 Task: Look for space in Montalvo, Ecuador from 5th September, 2023 to 12th September, 2023 for 2 adults in price range Rs.10000 to Rs.15000.  With 1  bedroom having 1 bed and 1 bathroom. Property type can be house, flat, guest house, hotel. Booking option can be shelf check-in. Required host language is English.
Action: Mouse moved to (484, 96)
Screenshot: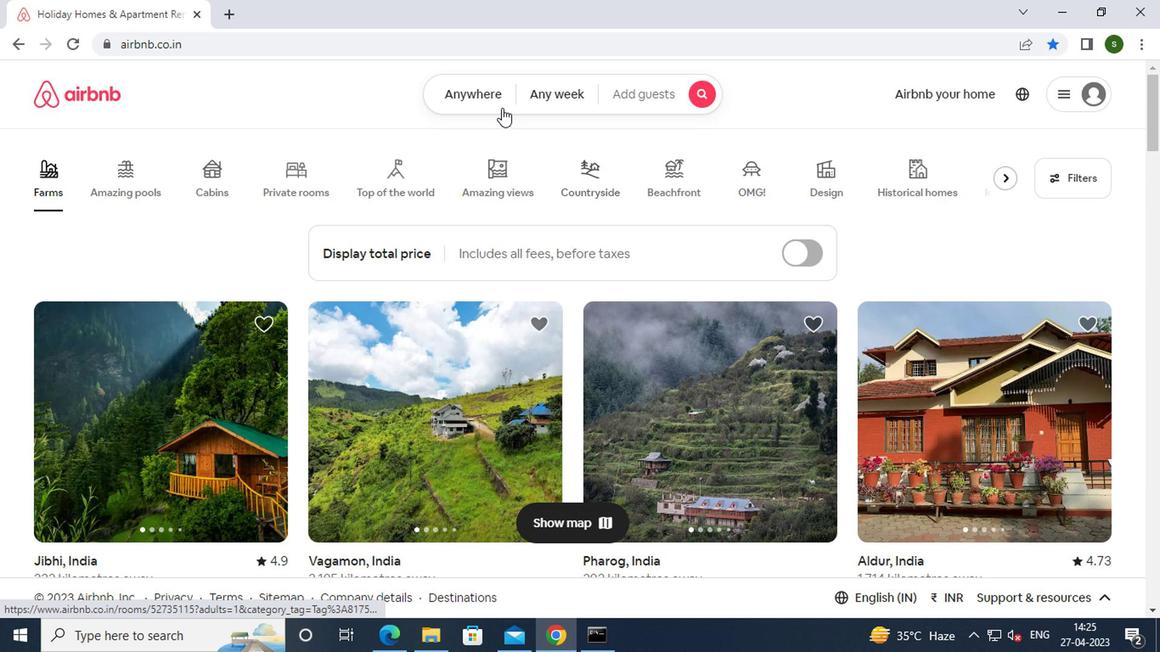 
Action: Mouse pressed left at (484, 96)
Screenshot: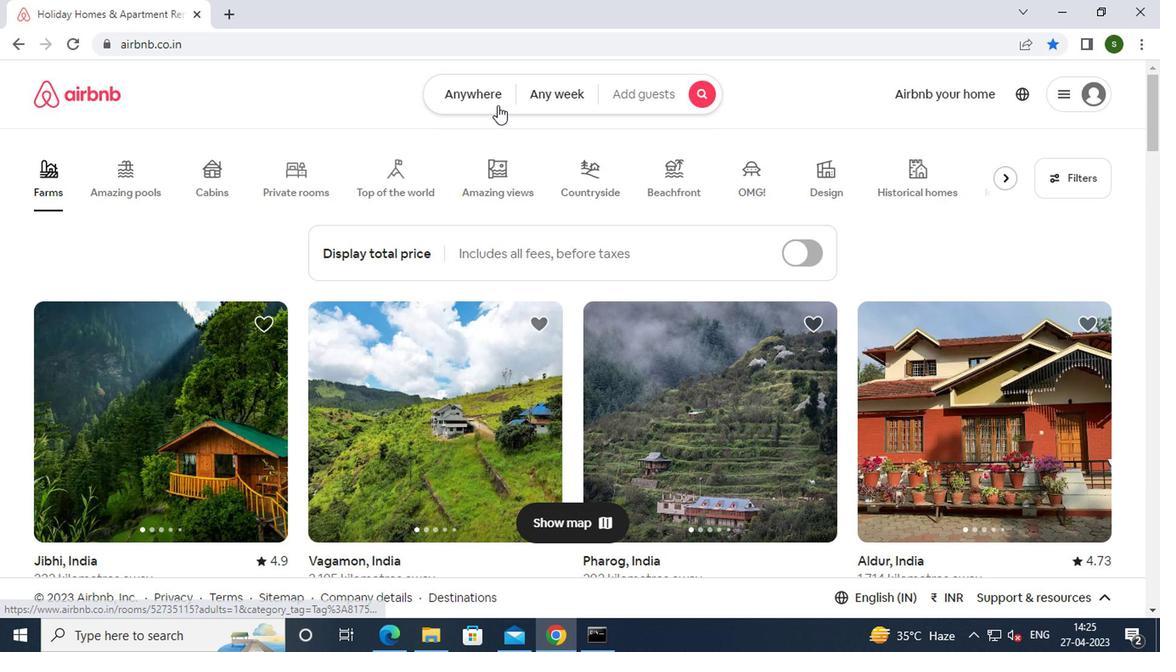 
Action: Mouse moved to (356, 152)
Screenshot: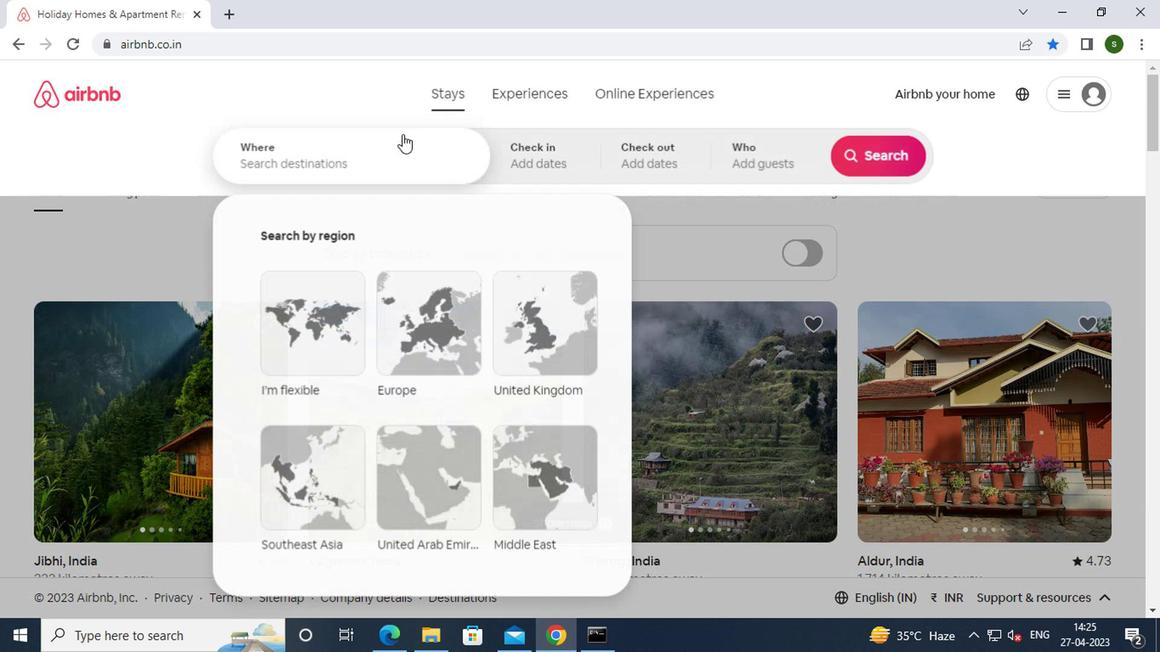 
Action: Mouse pressed left at (356, 152)
Screenshot: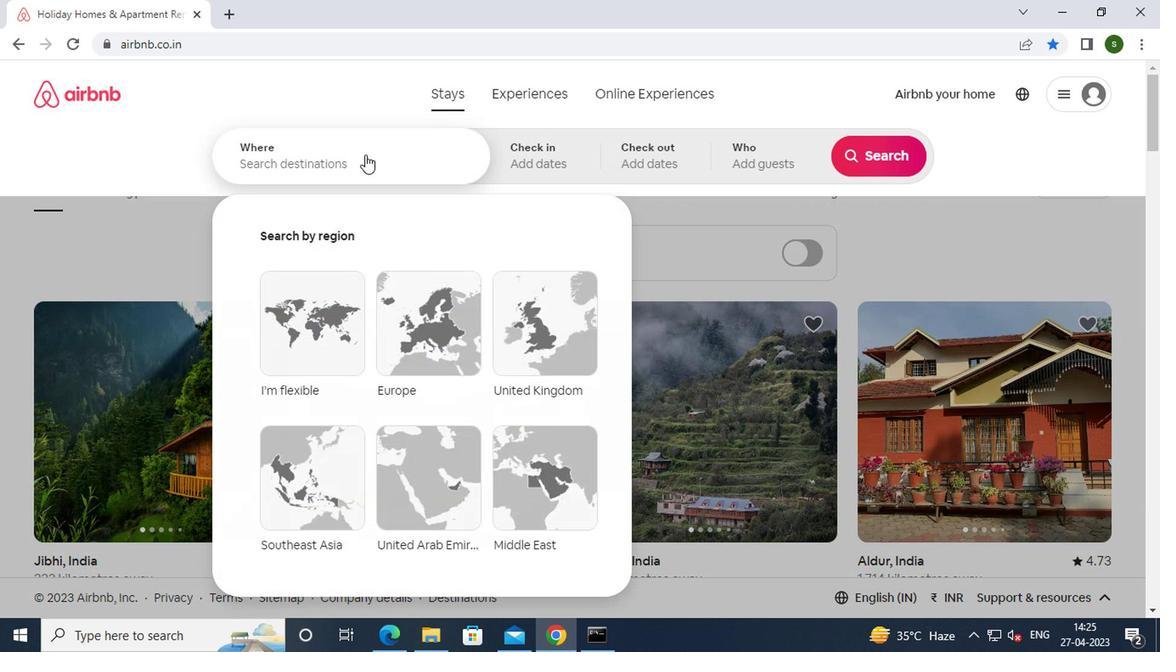 
Action: Key pressed m<Key.caps_lock>ontalvo
Screenshot: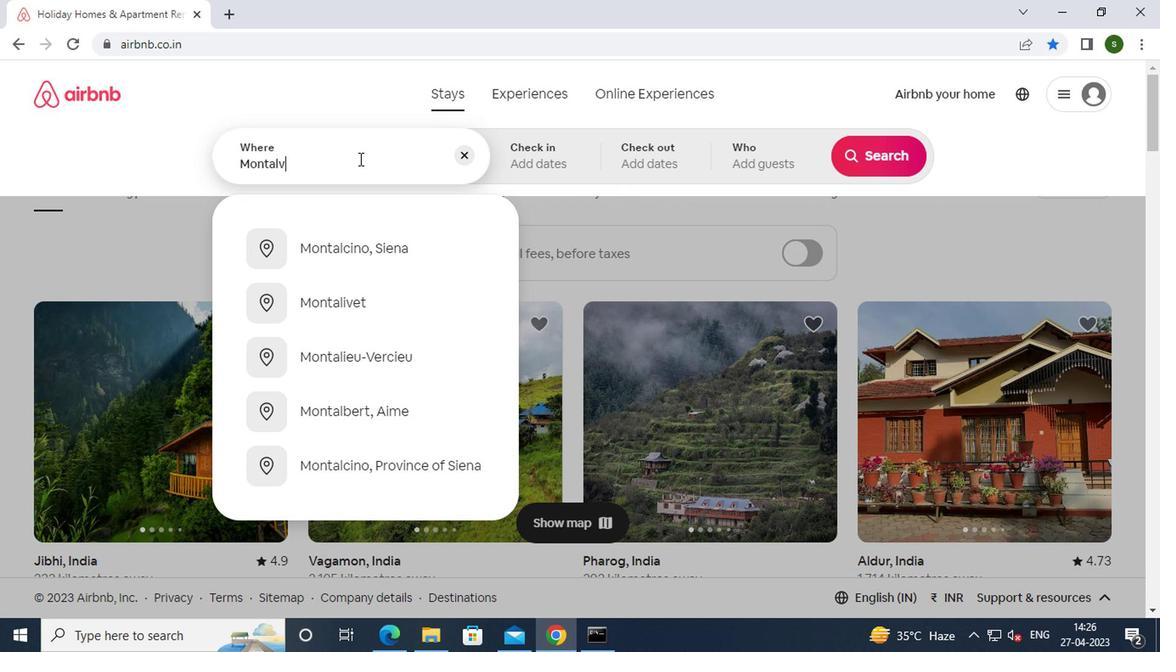 
Action: Mouse moved to (337, 284)
Screenshot: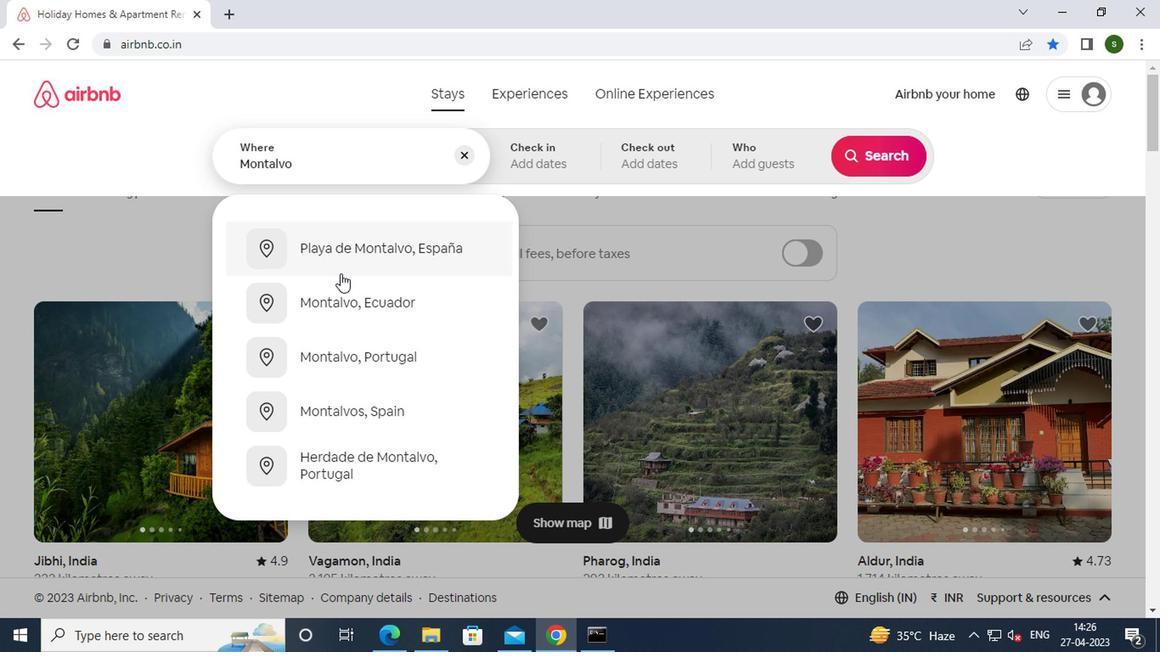 
Action: Mouse pressed left at (337, 284)
Screenshot: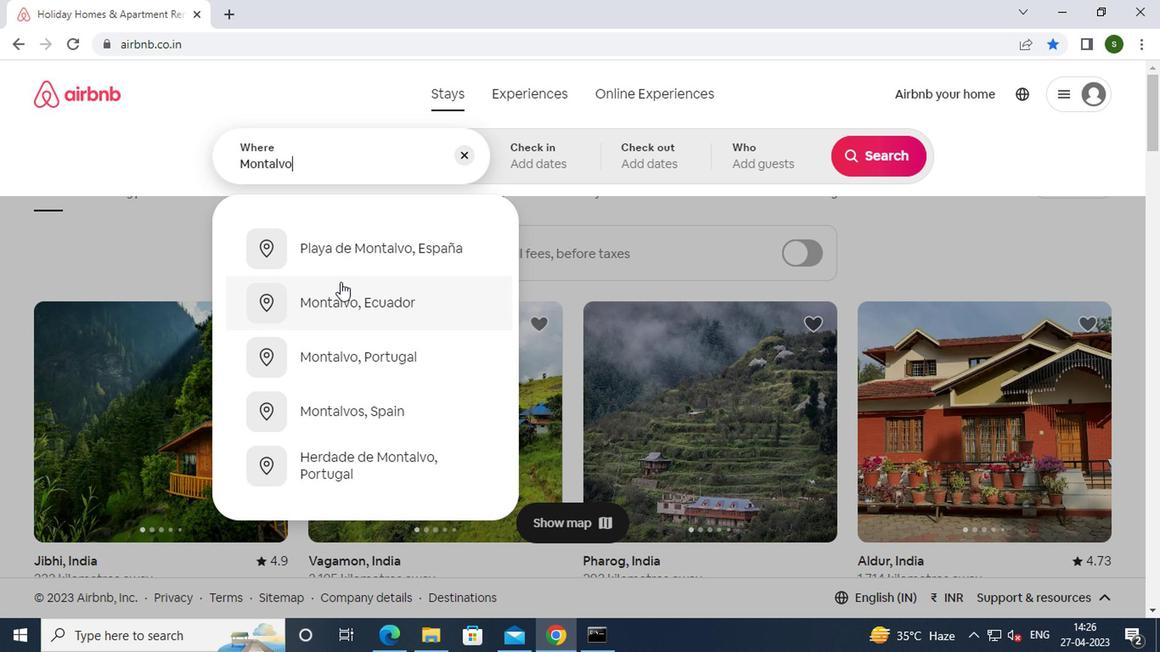 
Action: Mouse moved to (860, 291)
Screenshot: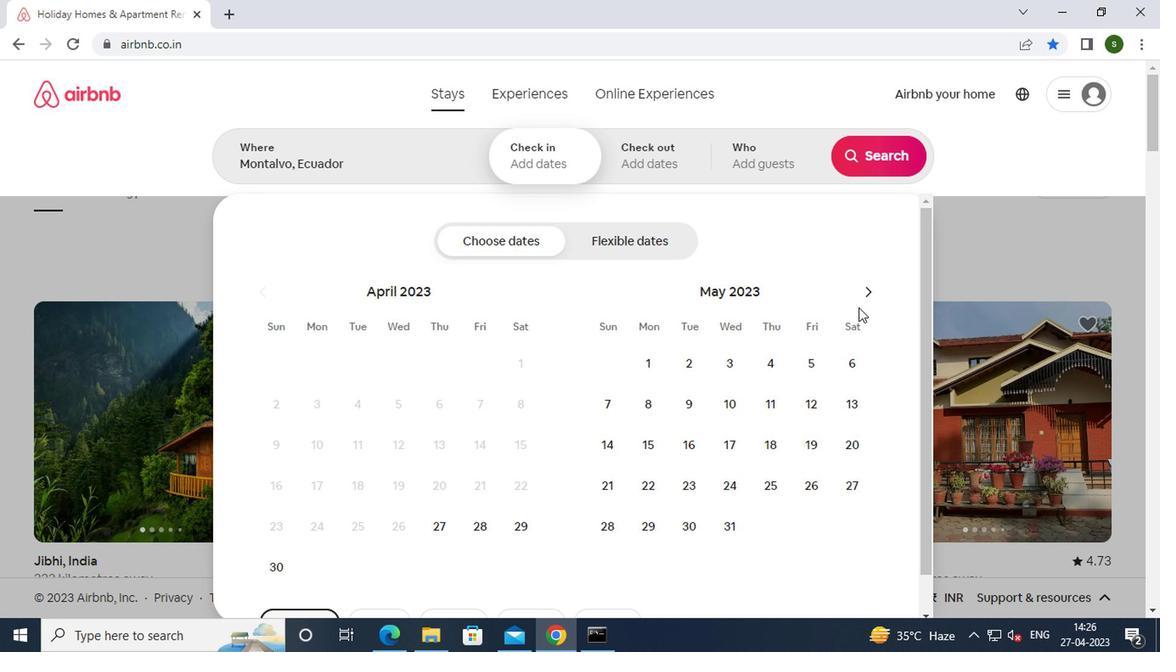 
Action: Mouse pressed left at (860, 291)
Screenshot: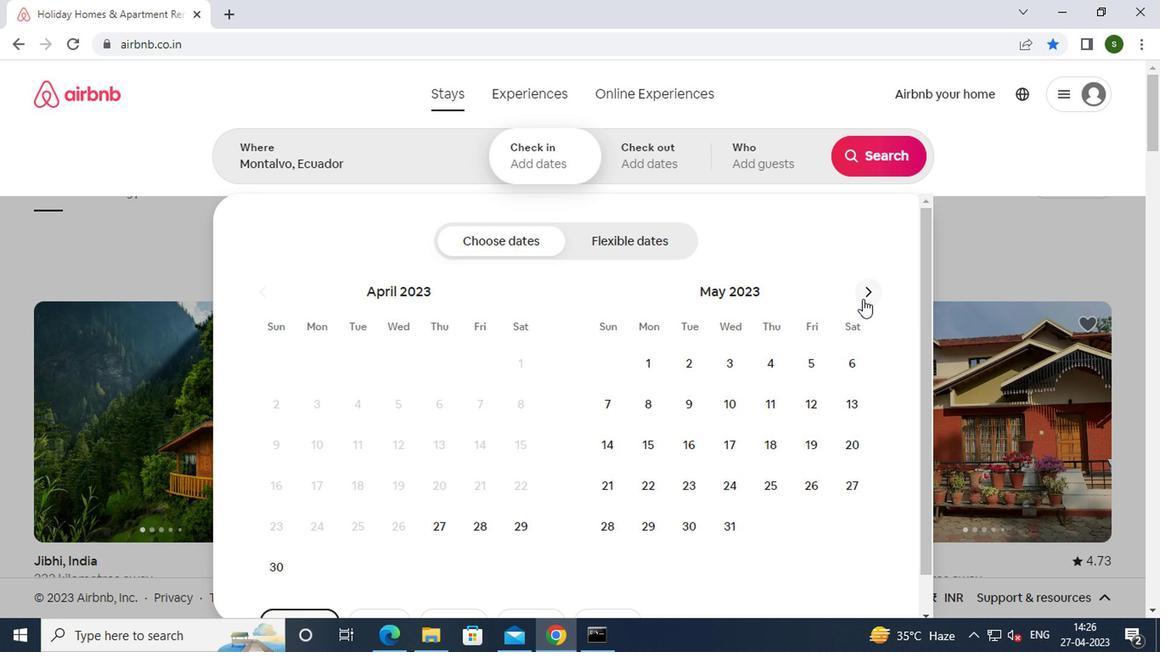 
Action: Mouse pressed left at (860, 291)
Screenshot: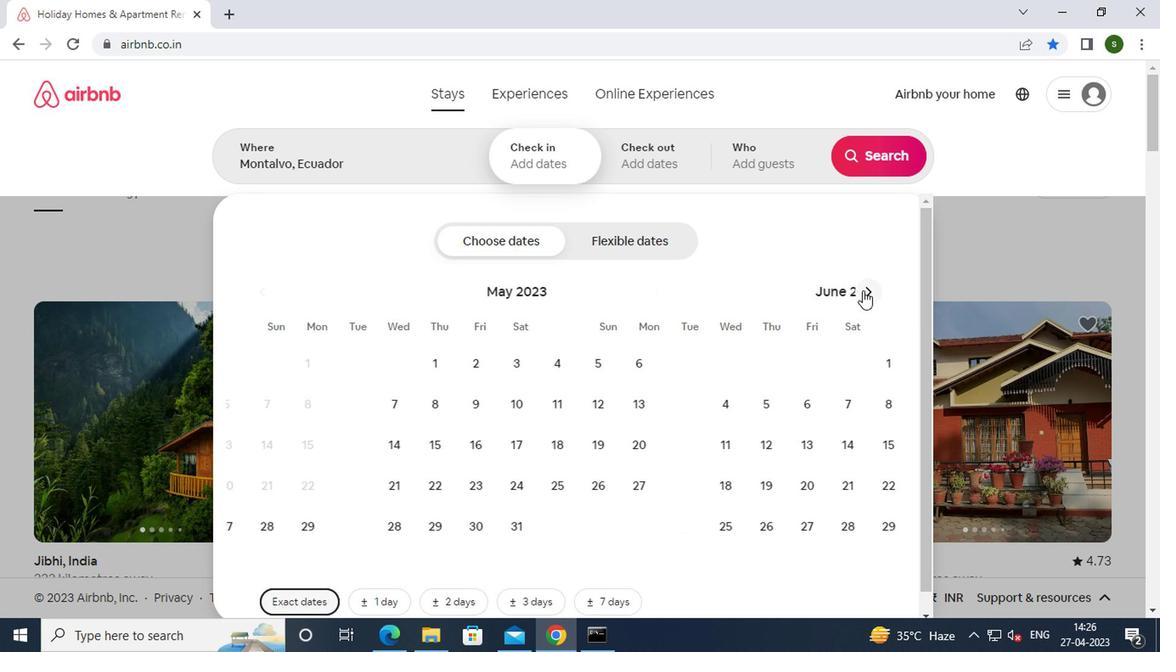 
Action: Mouse pressed left at (860, 291)
Screenshot: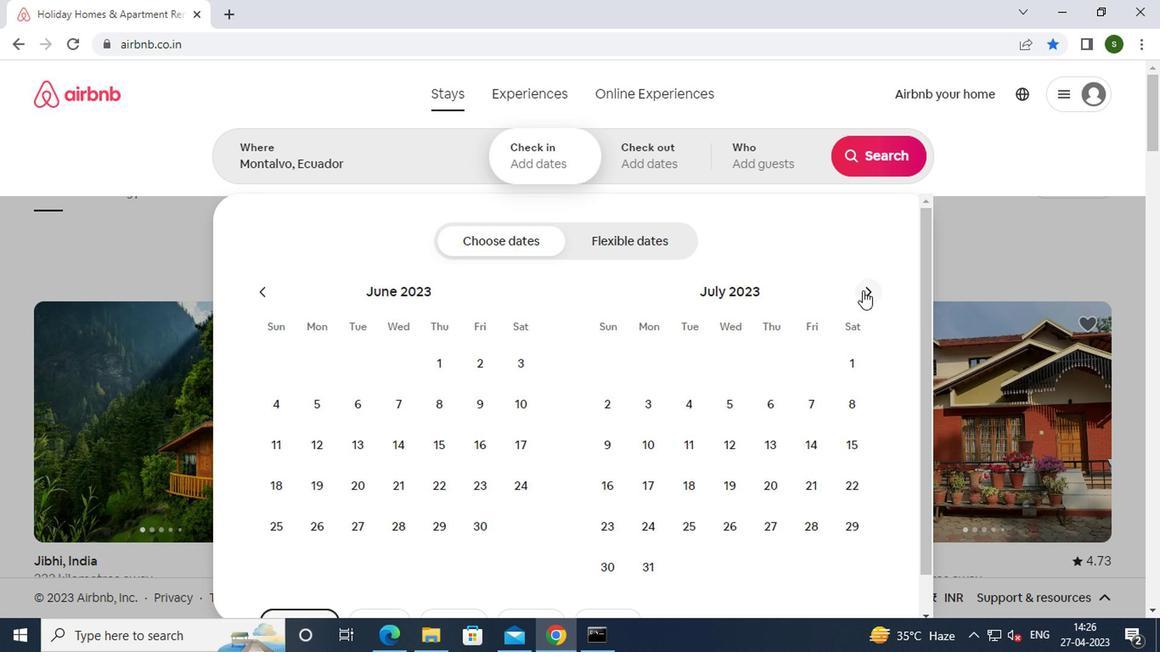 
Action: Mouse pressed left at (860, 291)
Screenshot: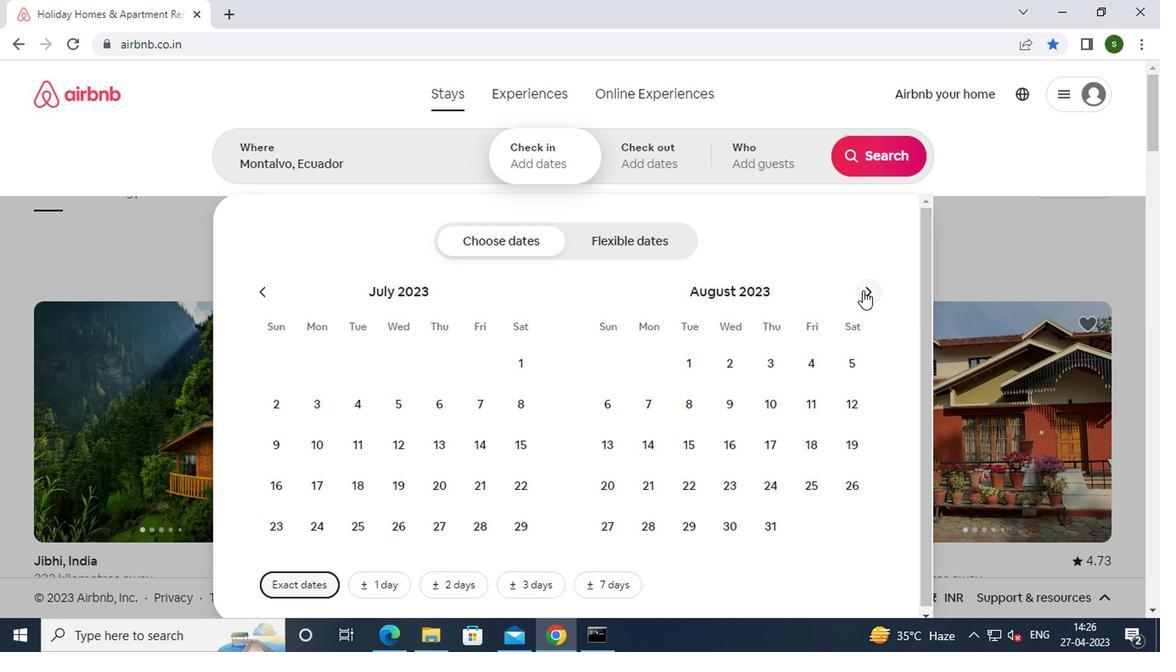 
Action: Mouse moved to (687, 406)
Screenshot: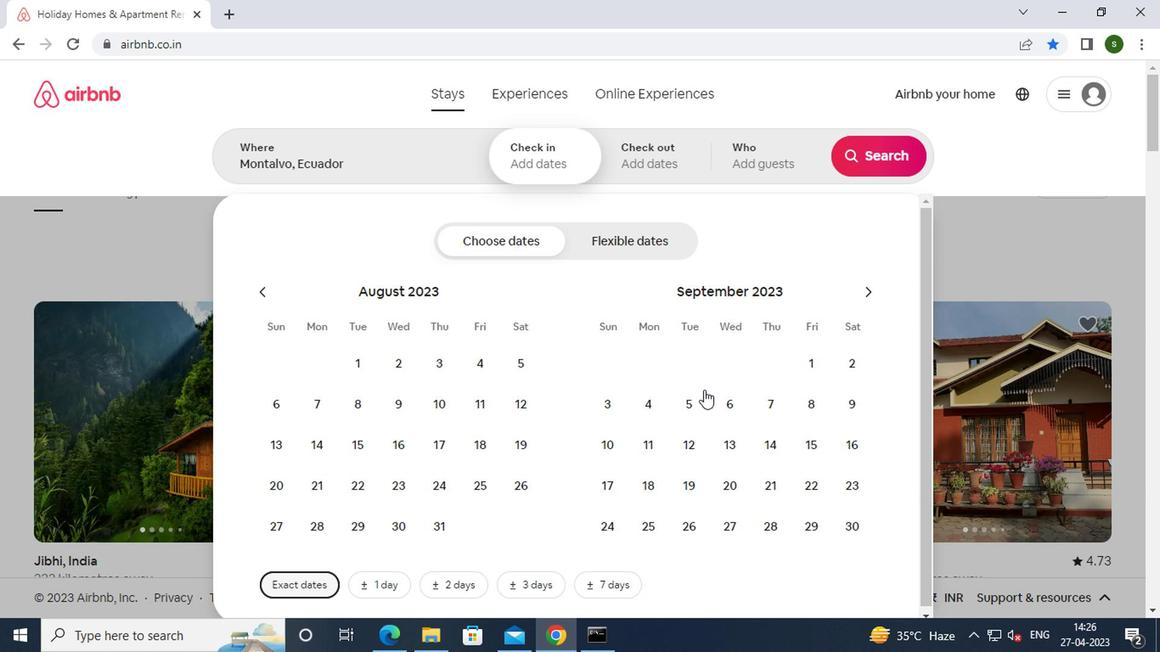 
Action: Mouse pressed left at (687, 406)
Screenshot: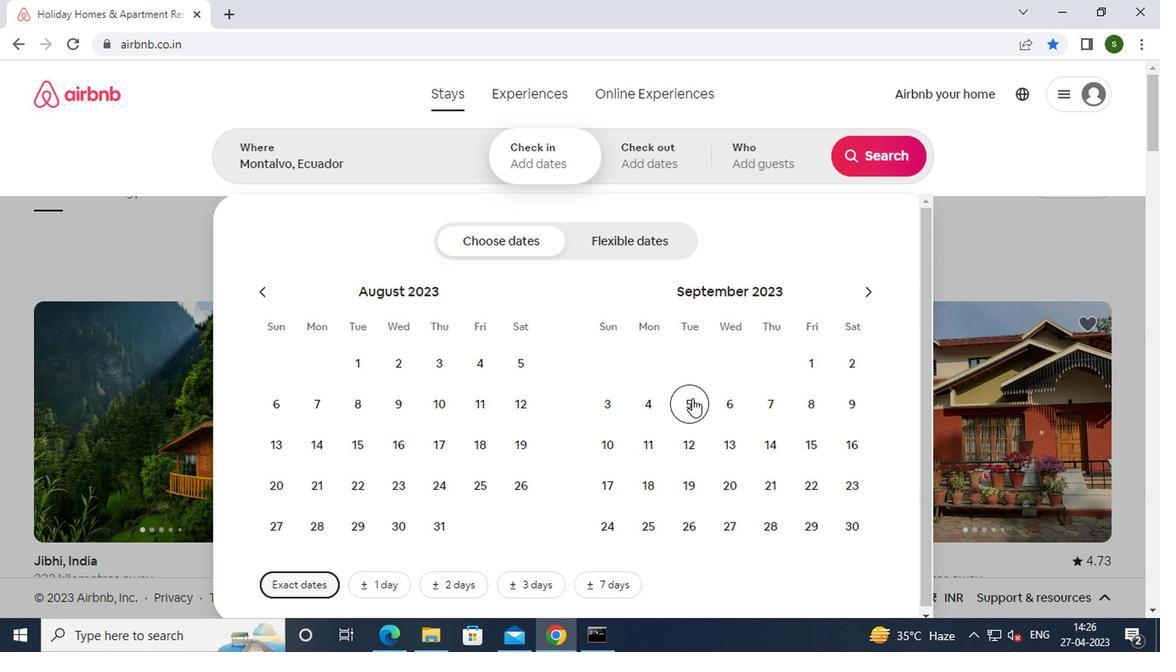 
Action: Mouse moved to (681, 437)
Screenshot: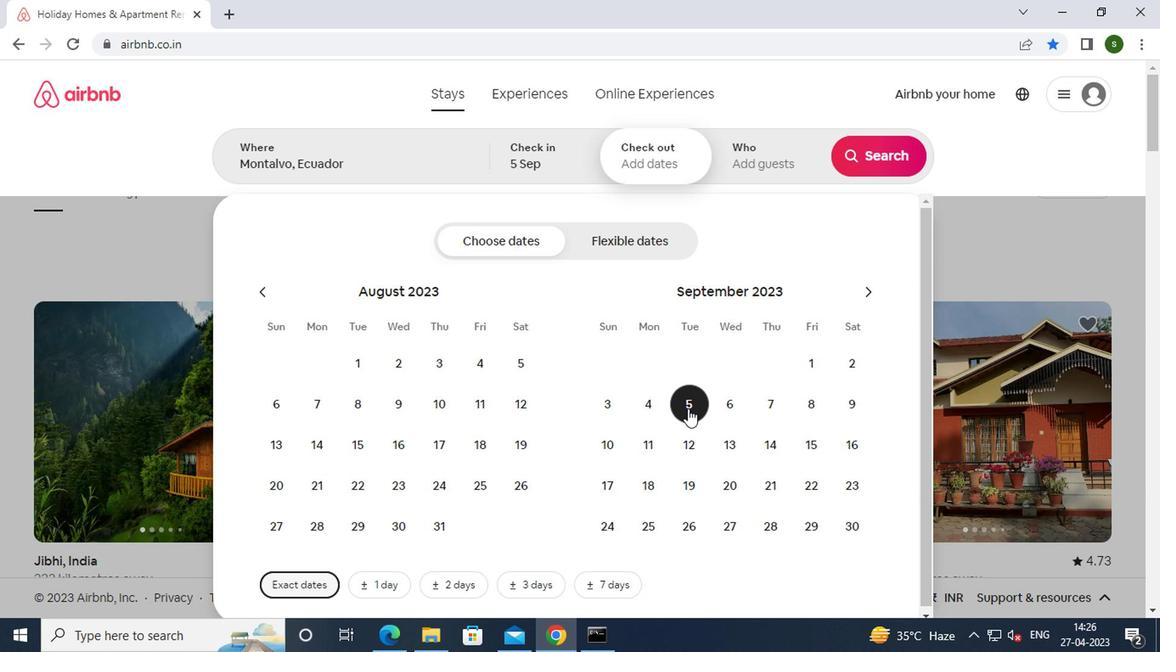 
Action: Mouse pressed left at (681, 437)
Screenshot: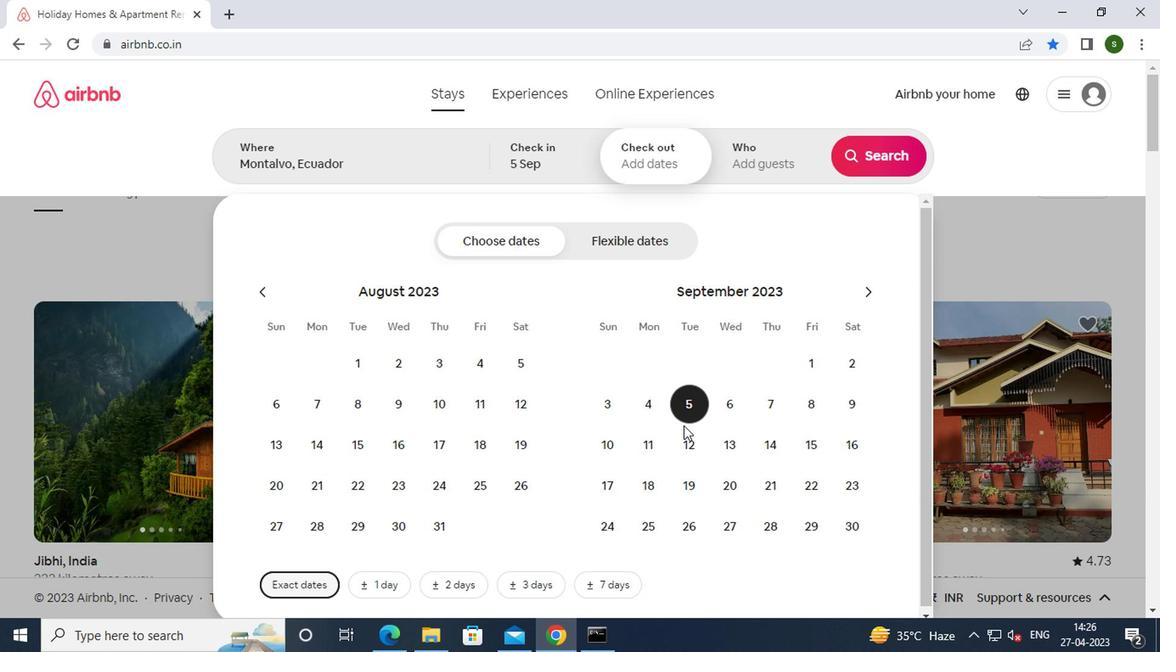 
Action: Mouse moved to (766, 155)
Screenshot: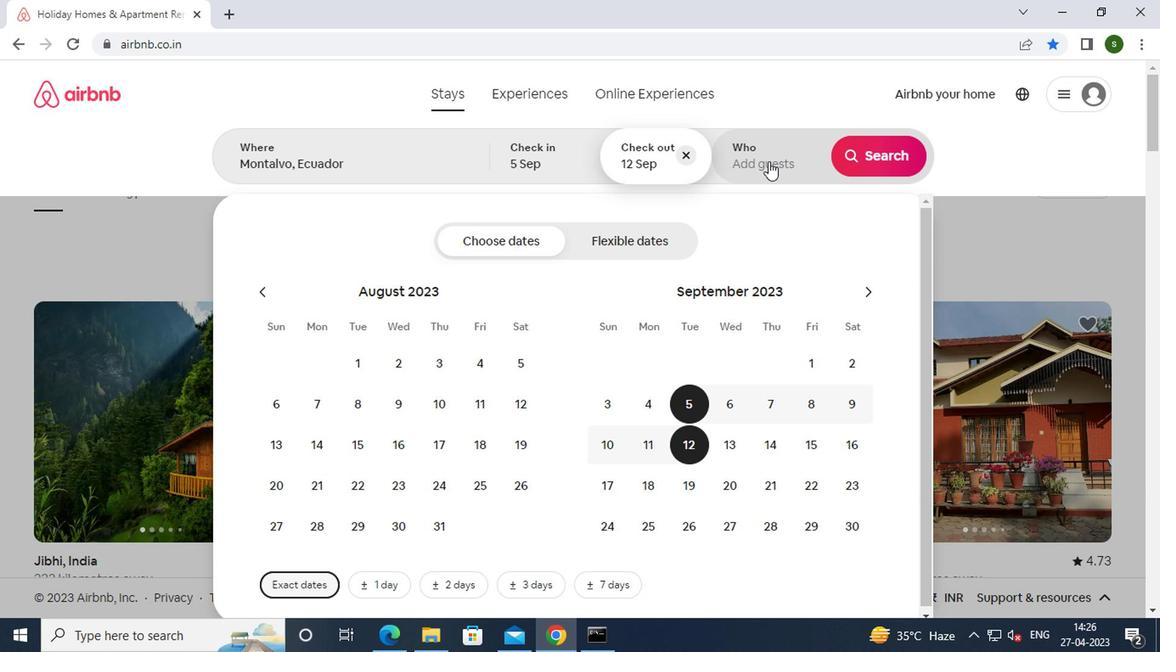 
Action: Mouse pressed left at (766, 155)
Screenshot: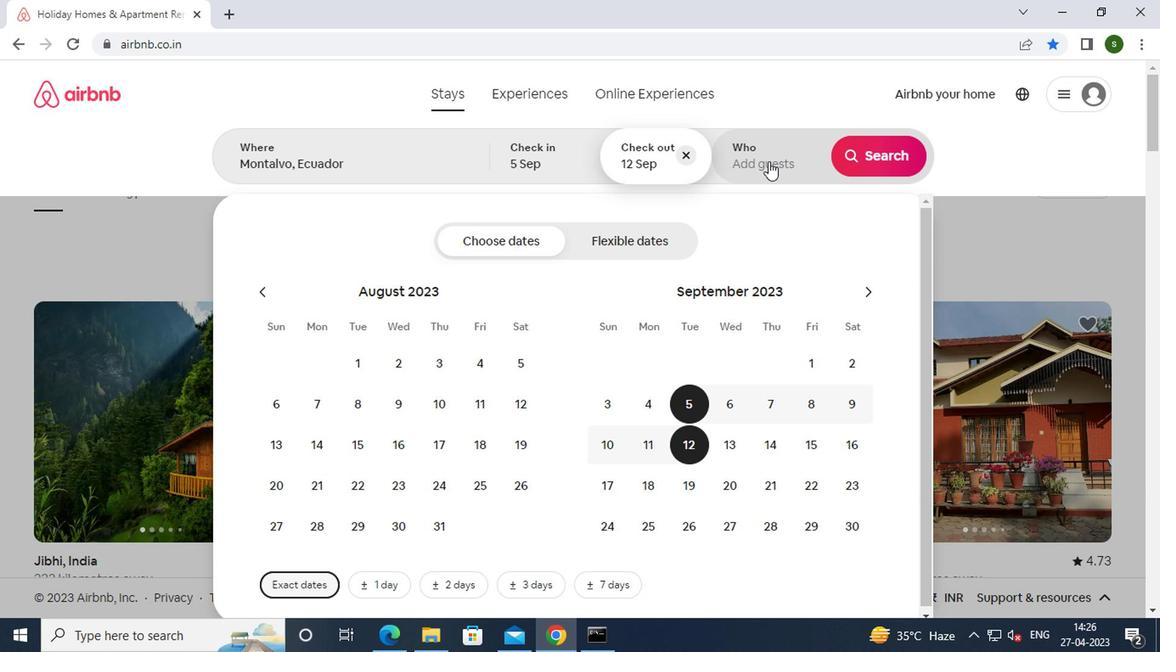 
Action: Mouse moved to (881, 238)
Screenshot: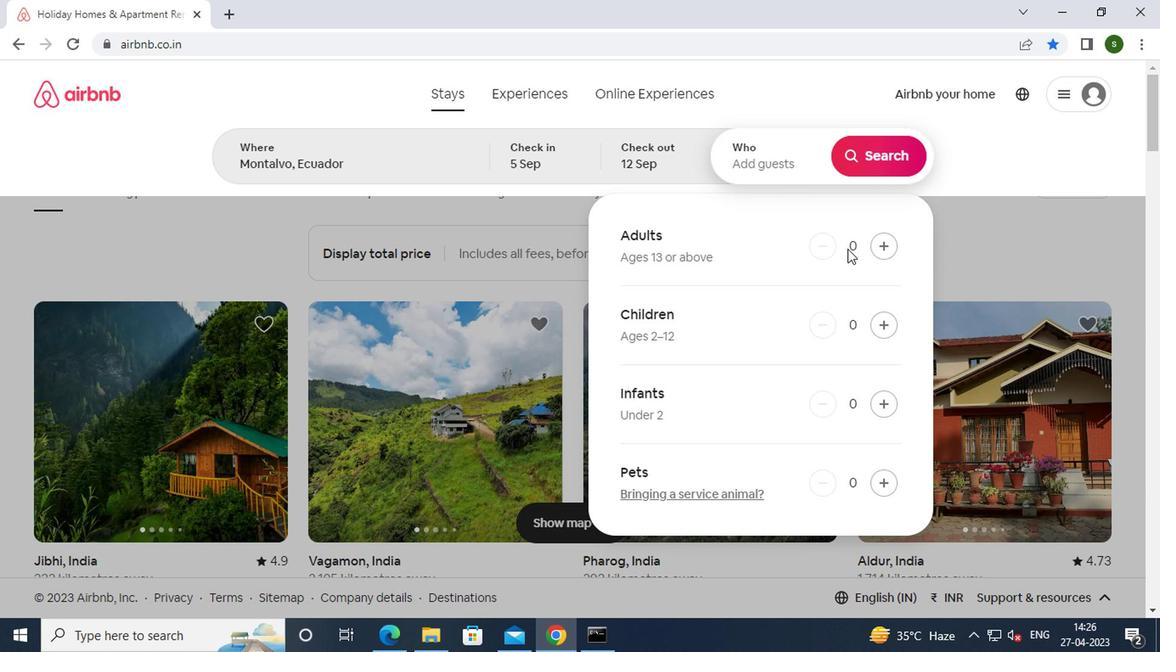 
Action: Mouse pressed left at (881, 238)
Screenshot: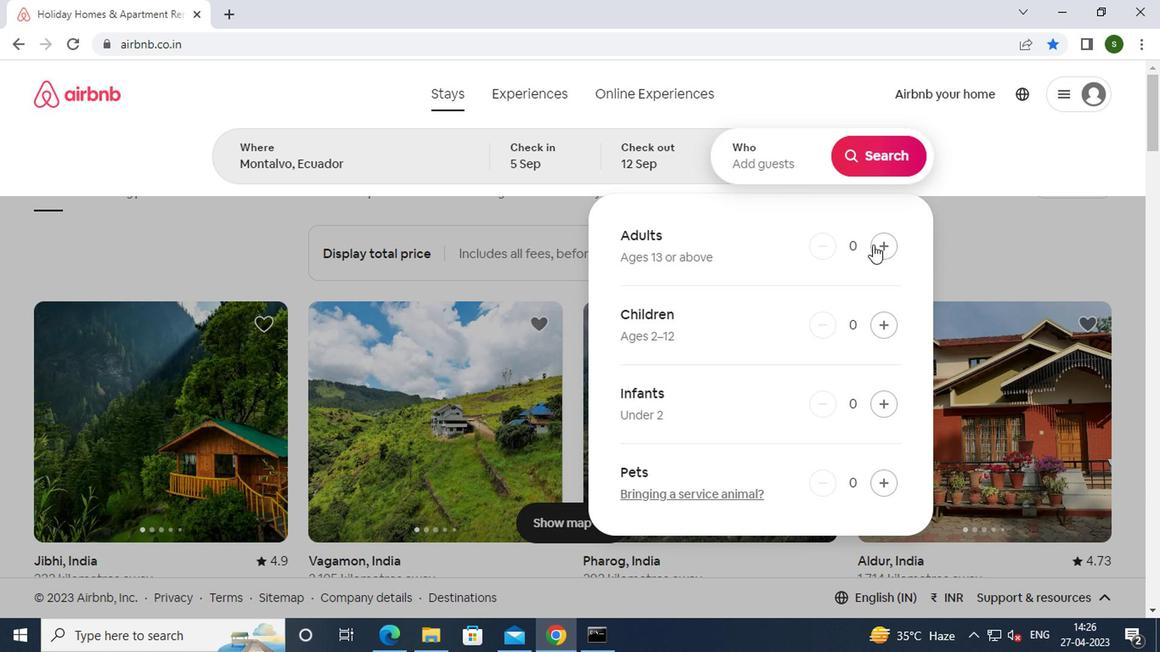 
Action: Mouse pressed left at (881, 238)
Screenshot: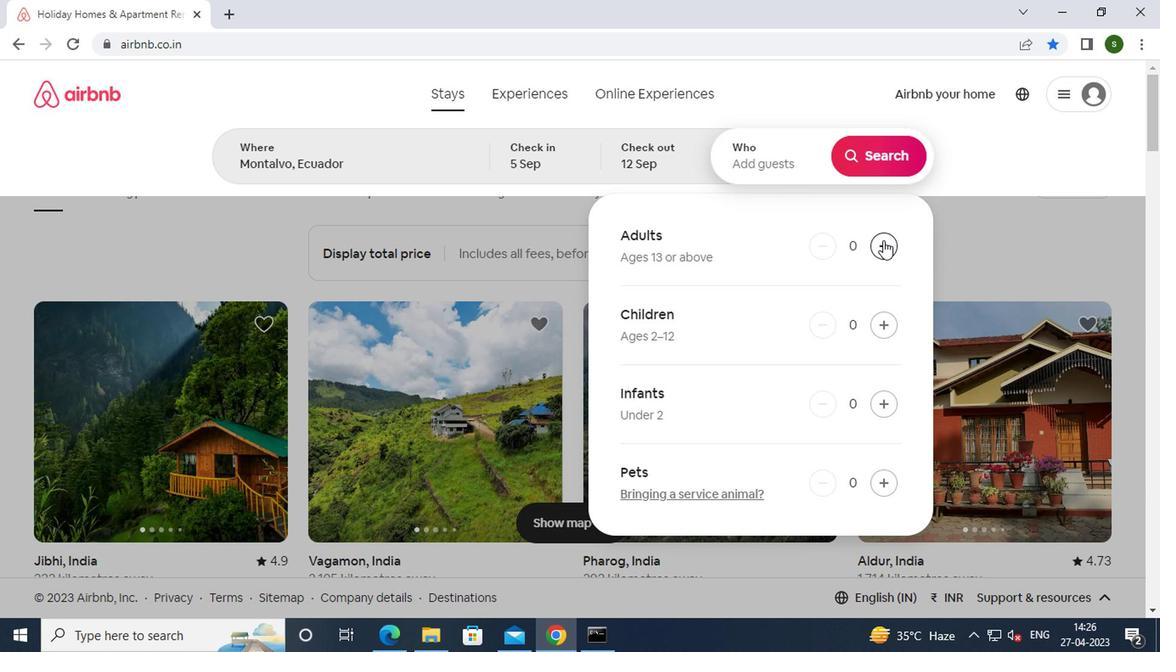 
Action: Mouse moved to (869, 151)
Screenshot: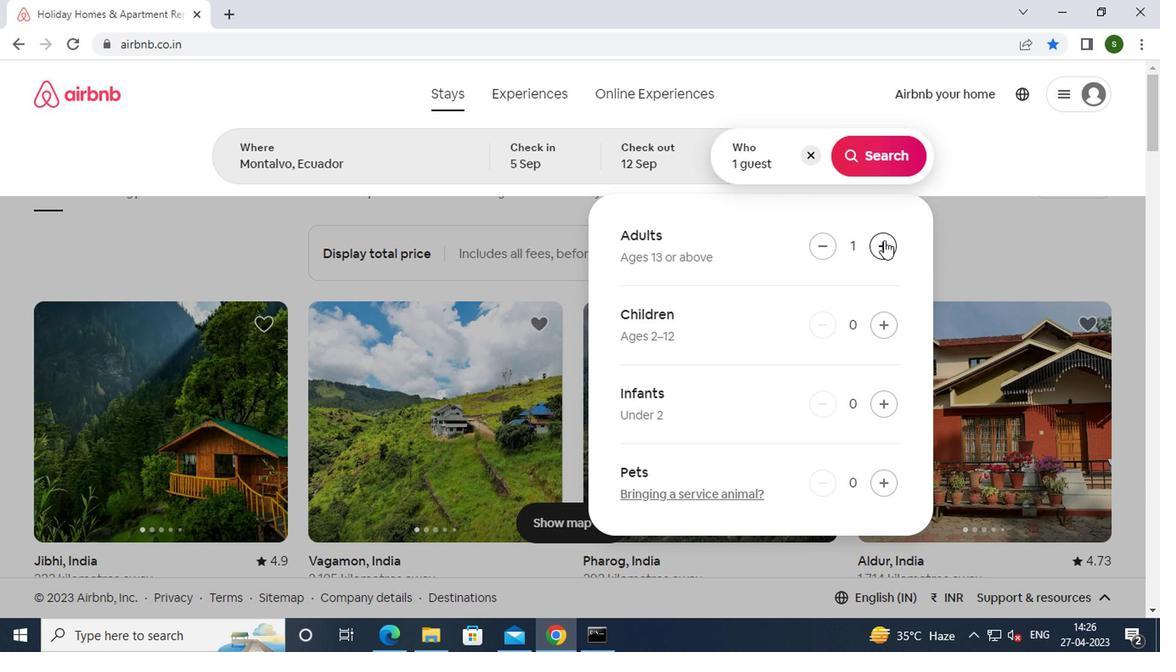 
Action: Mouse pressed left at (869, 151)
Screenshot: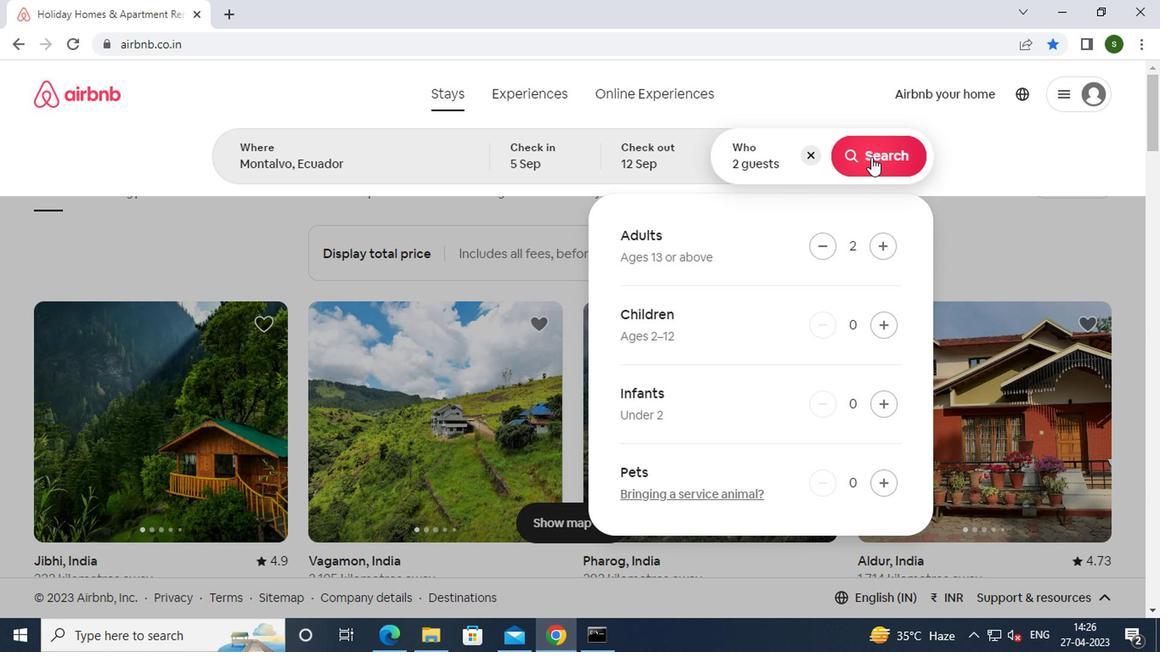 
Action: Mouse moved to (1068, 160)
Screenshot: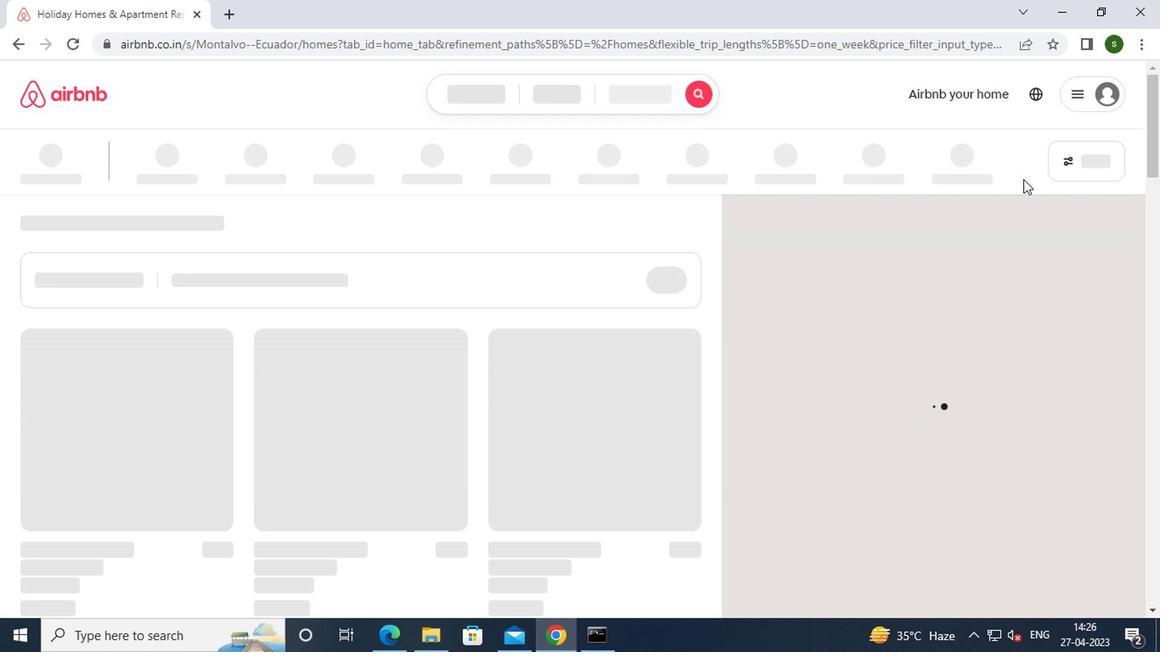 
Action: Mouse pressed left at (1068, 160)
Screenshot: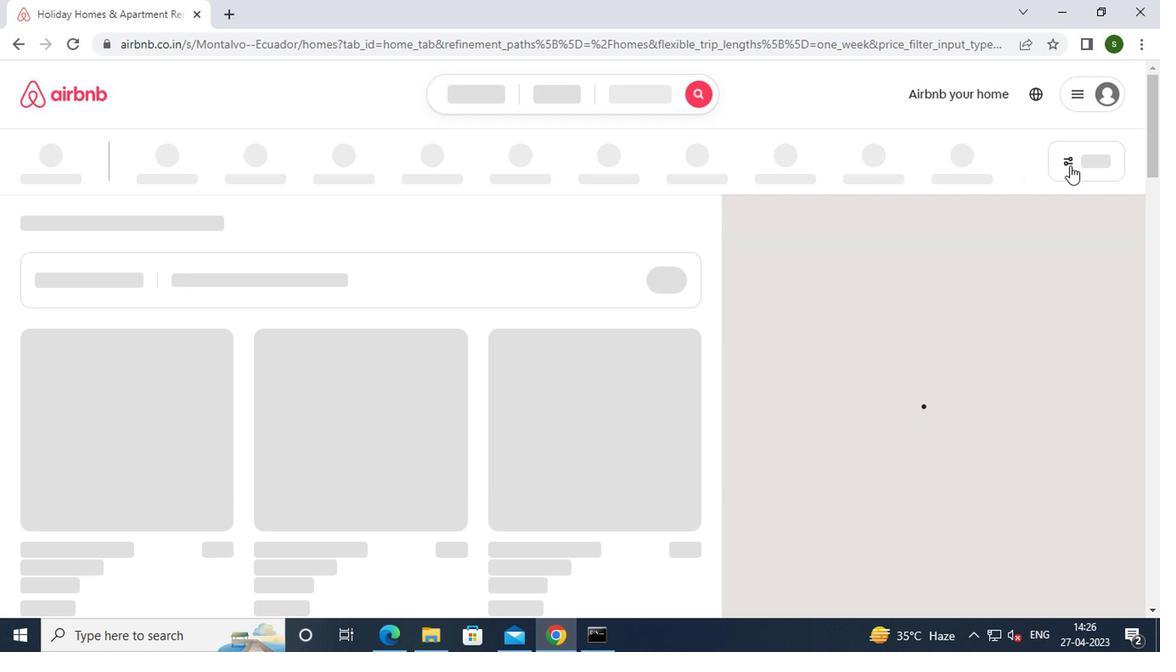 
Action: Mouse pressed left at (1068, 160)
Screenshot: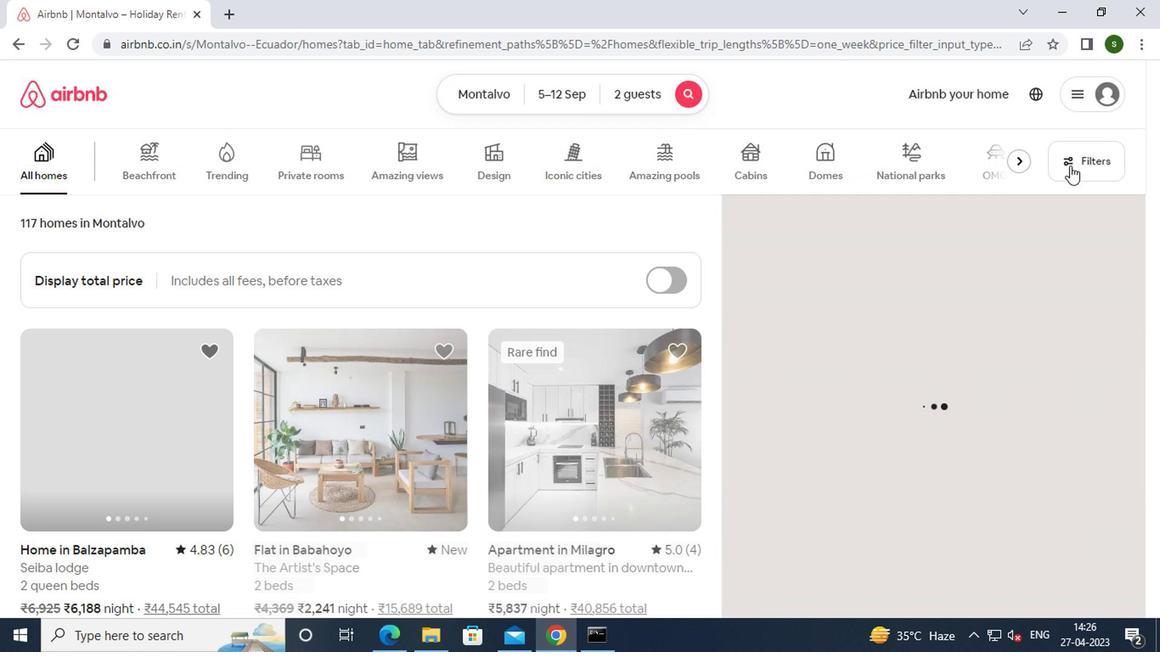
Action: Mouse moved to (496, 389)
Screenshot: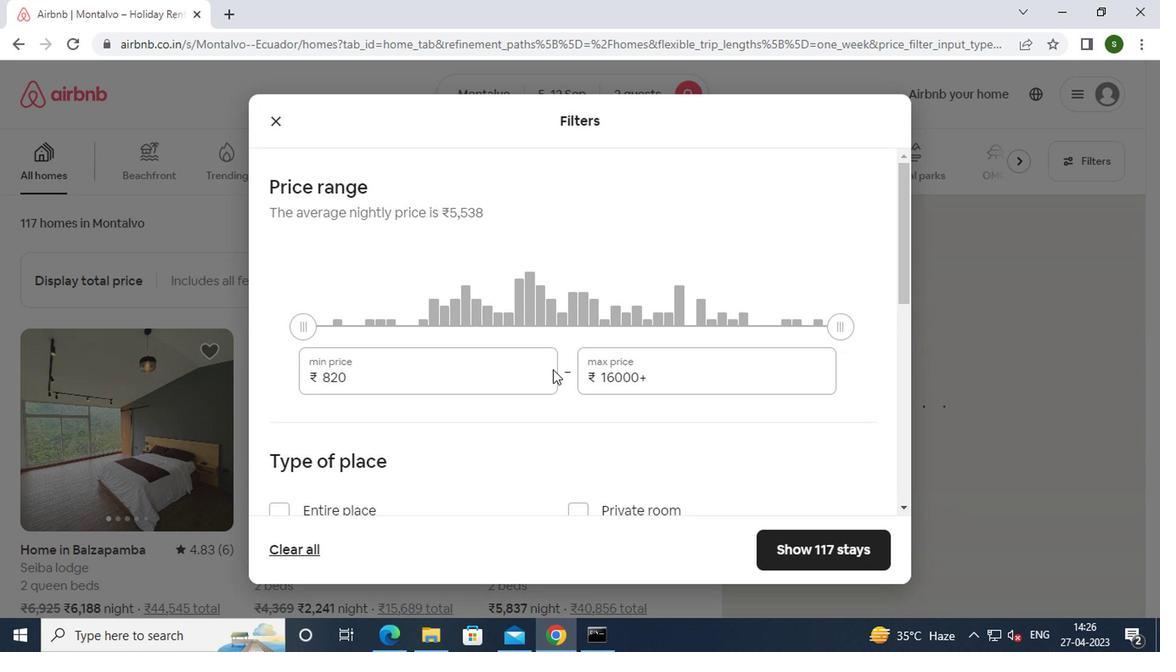 
Action: Mouse pressed left at (496, 389)
Screenshot: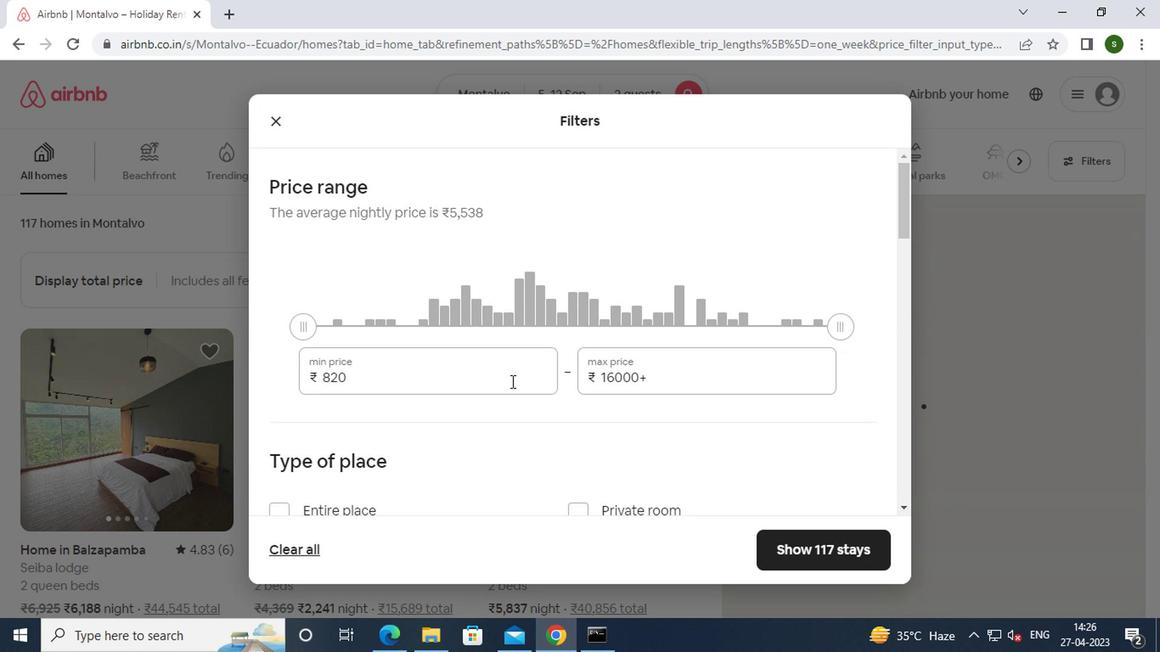 
Action: Key pressed <Key.backspace><Key.backspace><Key.backspace><Key.backspace><Key.backspace><Key.backspace><Key.backspace>10000
Screenshot: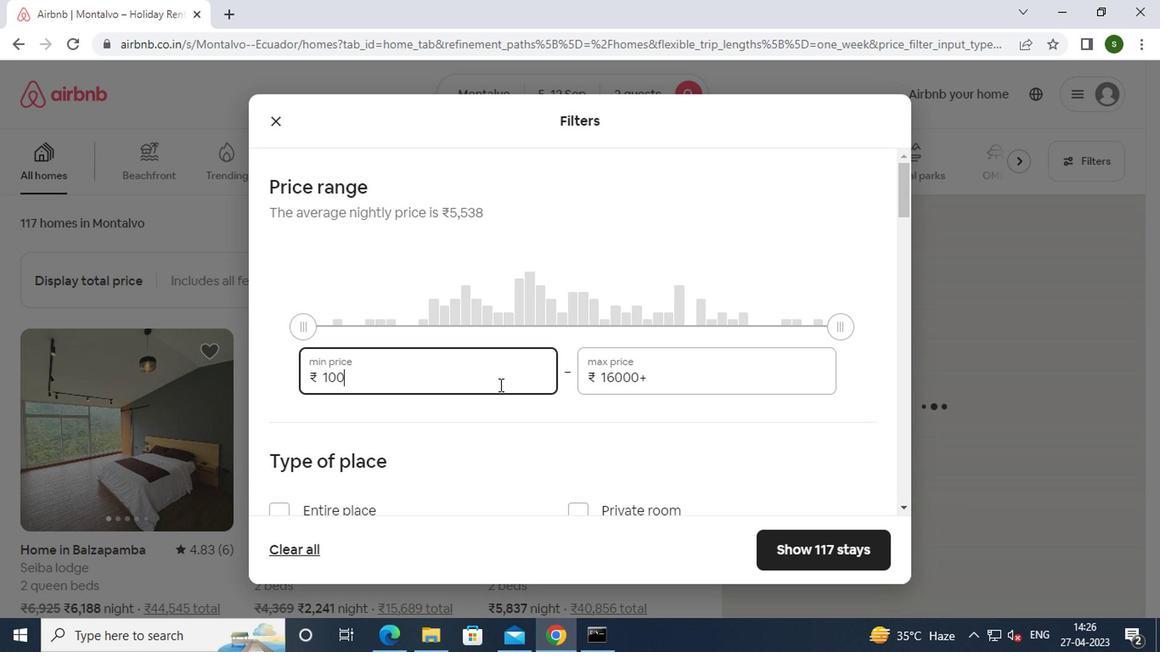 
Action: Mouse moved to (672, 387)
Screenshot: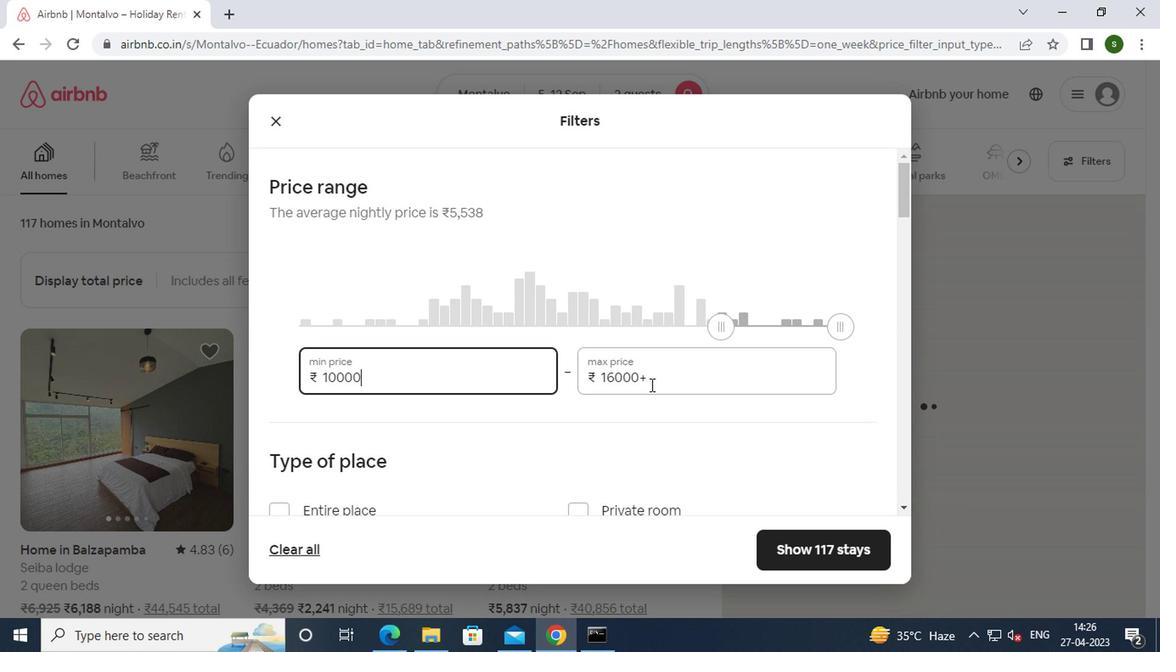 
Action: Mouse pressed left at (672, 387)
Screenshot: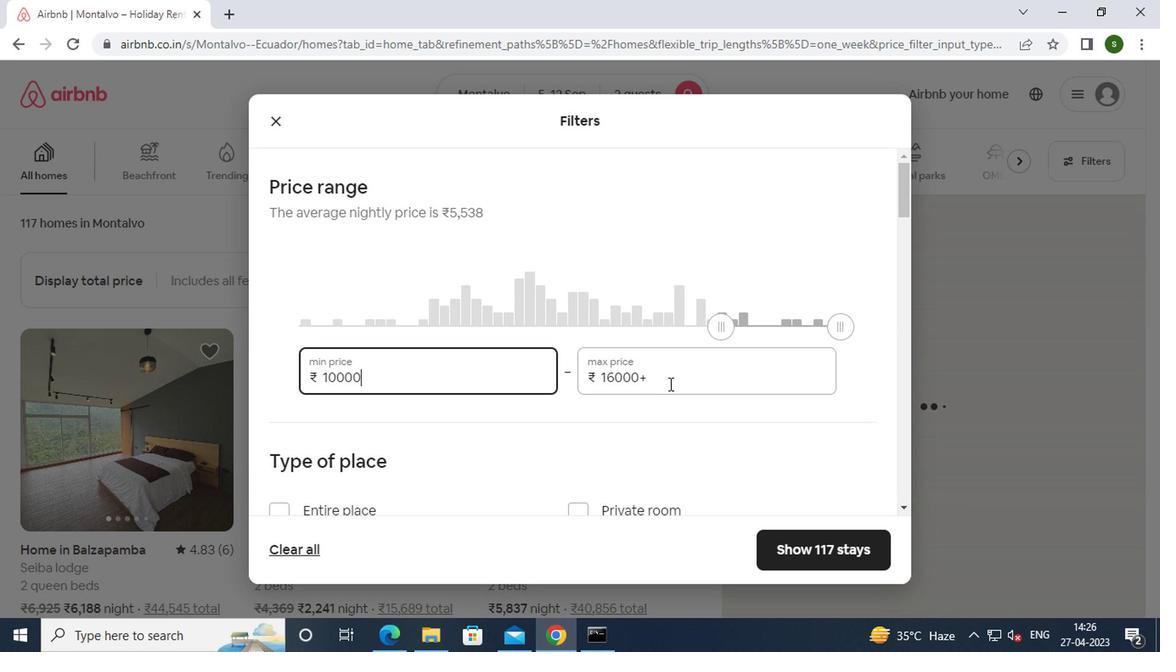 
Action: Key pressed <Key.backspace><Key.backspace><Key.backspace><Key.backspace><Key.backspace><Key.backspace><Key.backspace><Key.backspace><Key.backspace><Key.backspace><Key.backspace><Key.backspace>15000
Screenshot: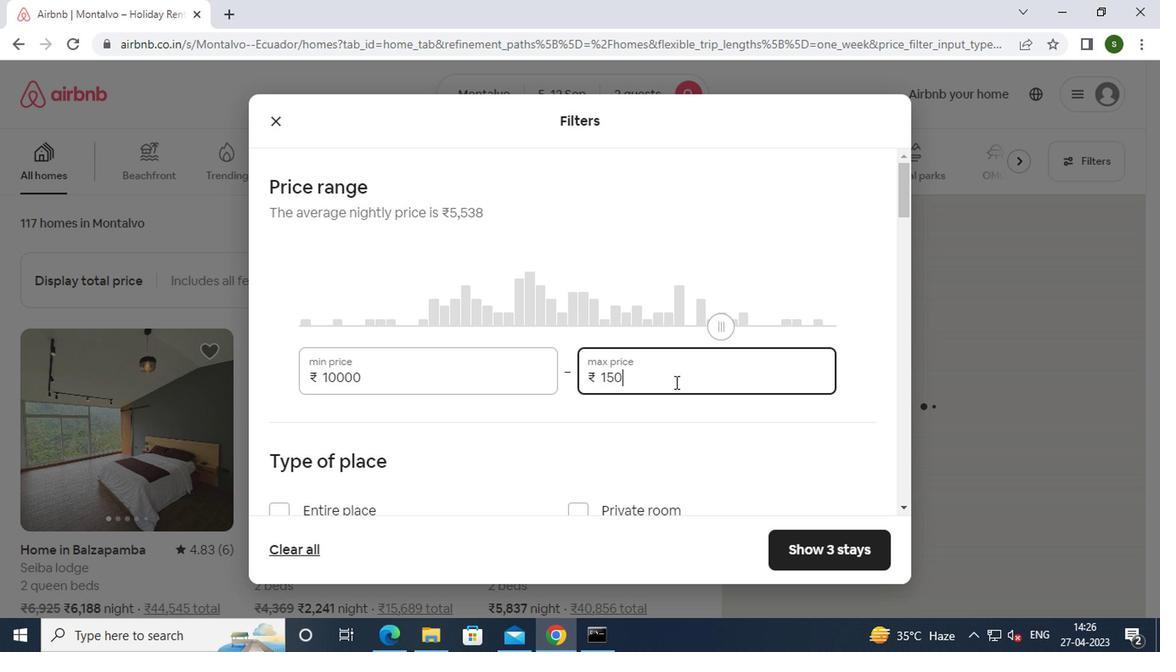 
Action: Mouse moved to (521, 389)
Screenshot: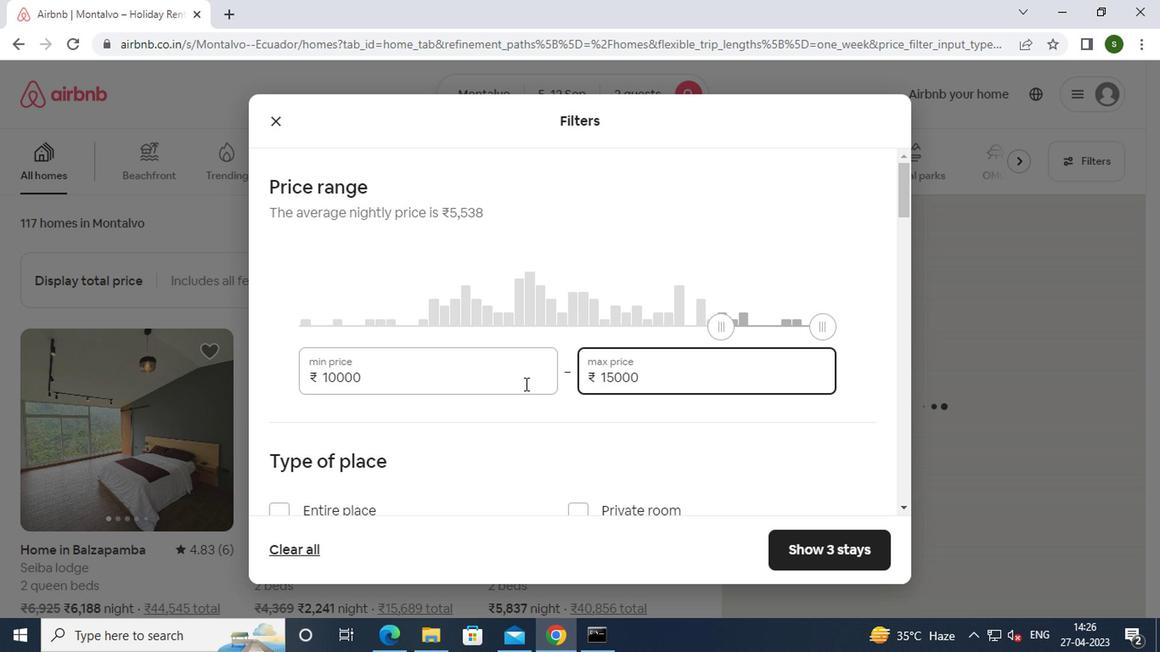 
Action: Mouse scrolled (521, 388) with delta (0, -1)
Screenshot: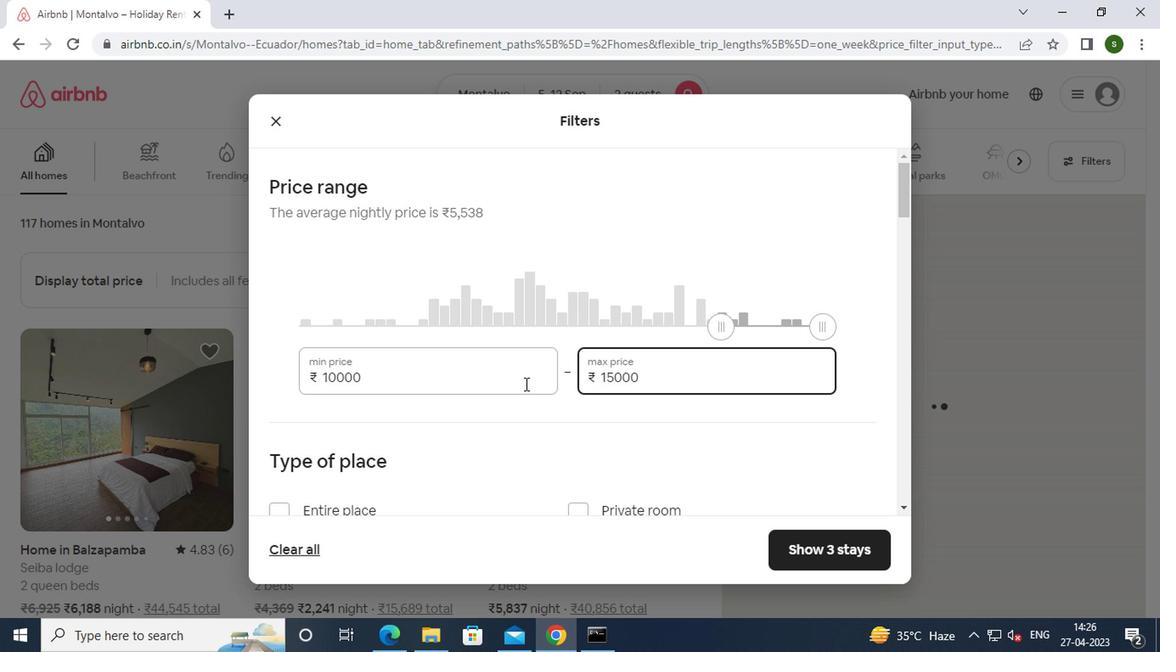 
Action: Mouse scrolled (521, 388) with delta (0, -1)
Screenshot: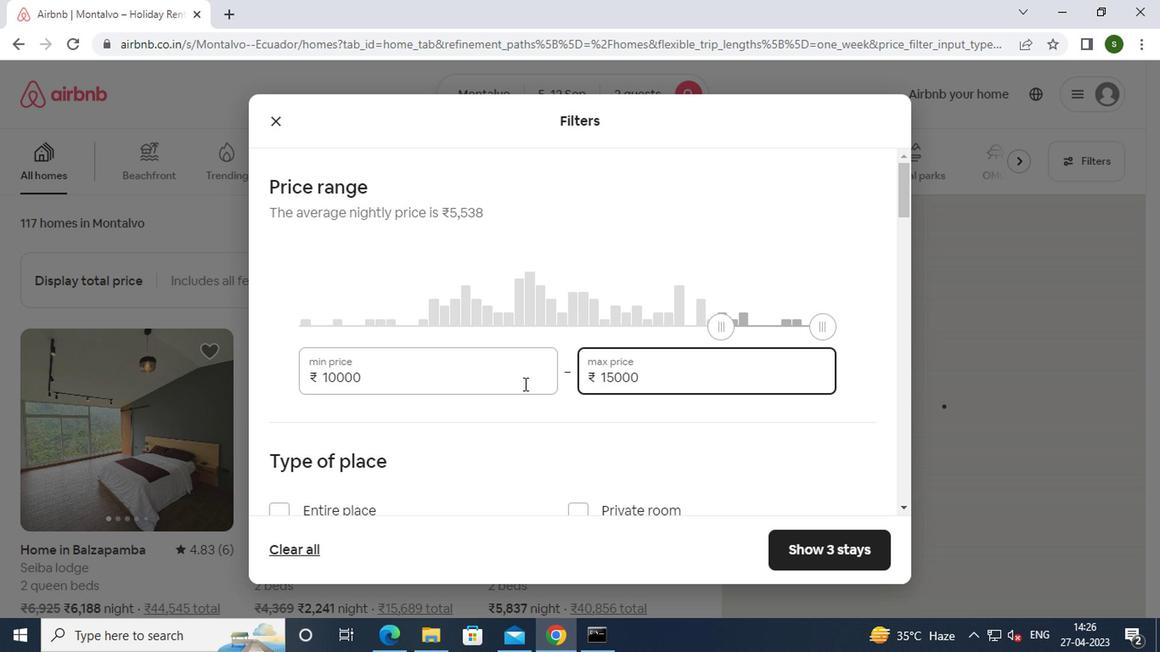 
Action: Mouse scrolled (521, 388) with delta (0, -1)
Screenshot: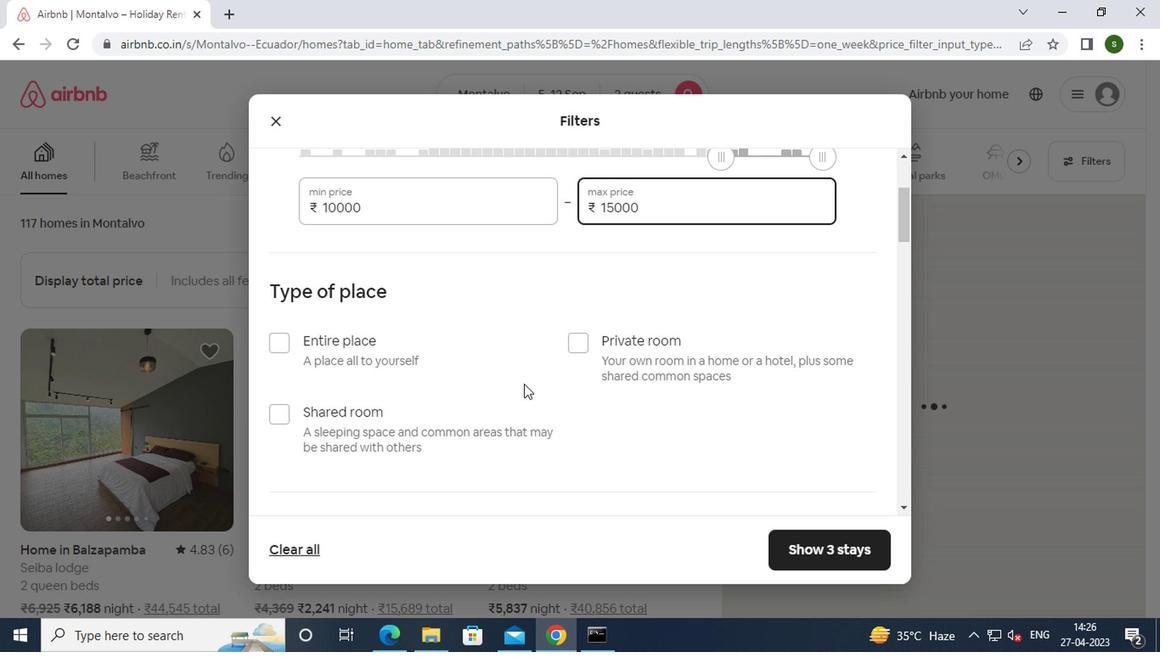 
Action: Mouse scrolled (521, 388) with delta (0, -1)
Screenshot: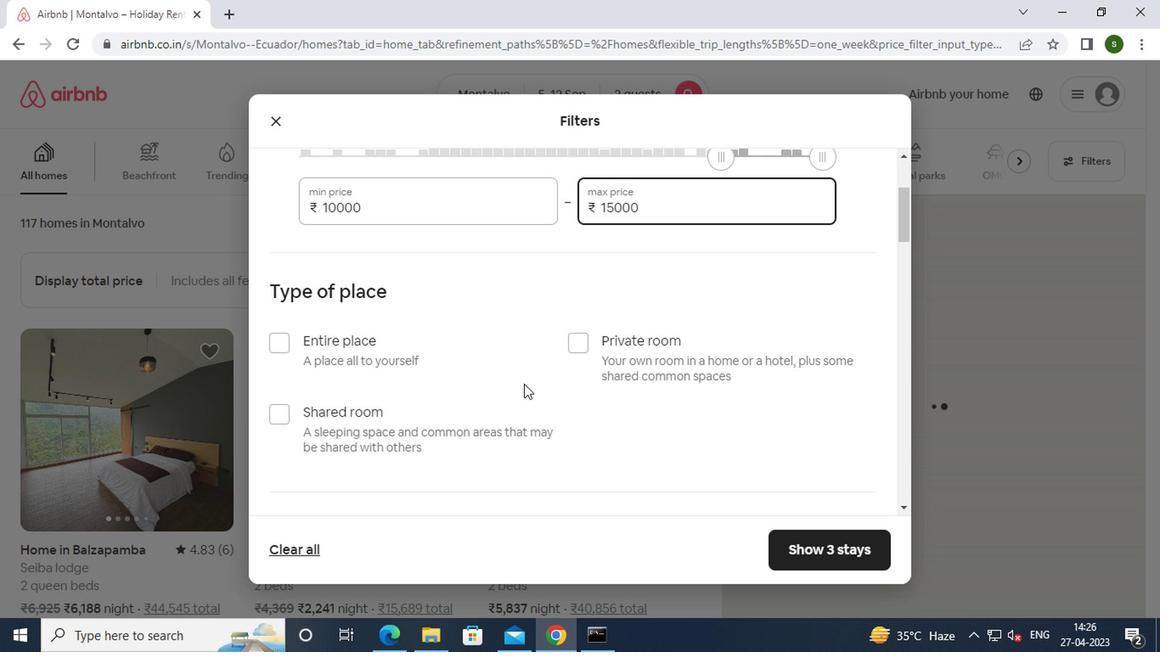 
Action: Mouse scrolled (521, 388) with delta (0, -1)
Screenshot: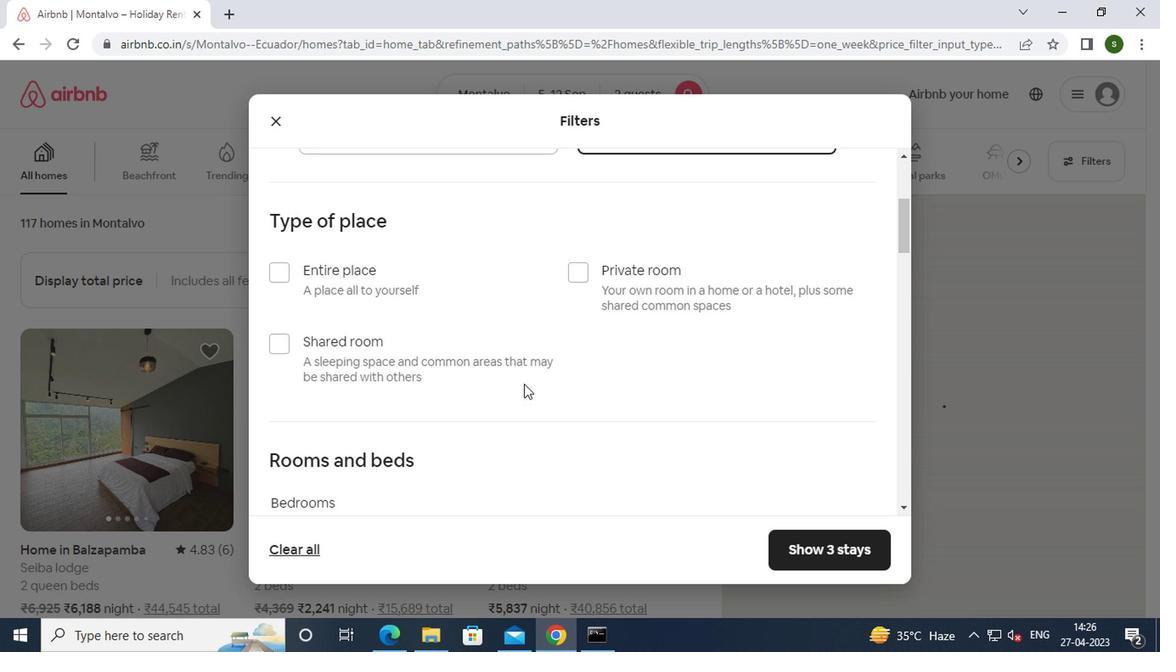 
Action: Mouse scrolled (521, 388) with delta (0, -1)
Screenshot: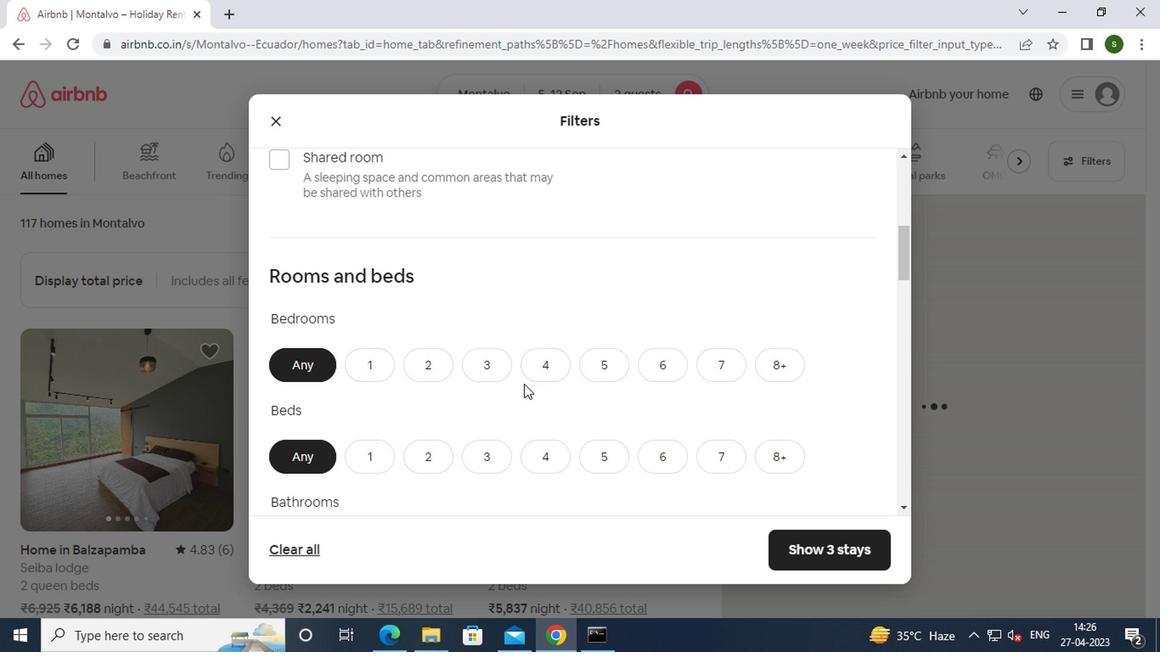 
Action: Mouse moved to (360, 285)
Screenshot: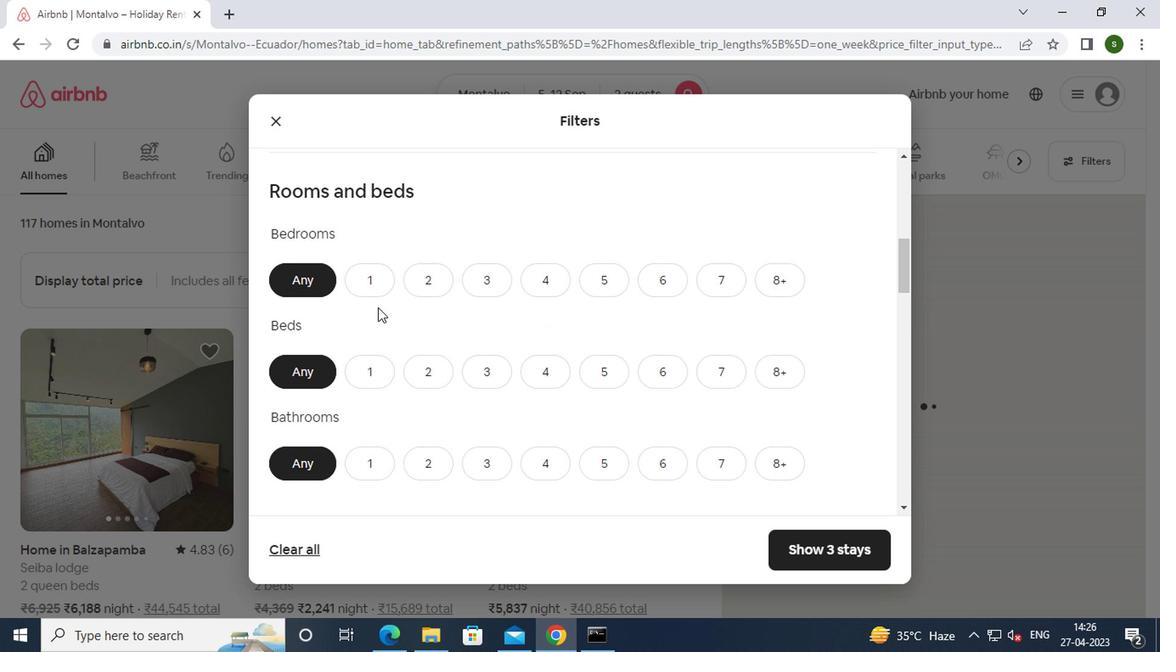
Action: Mouse pressed left at (360, 285)
Screenshot: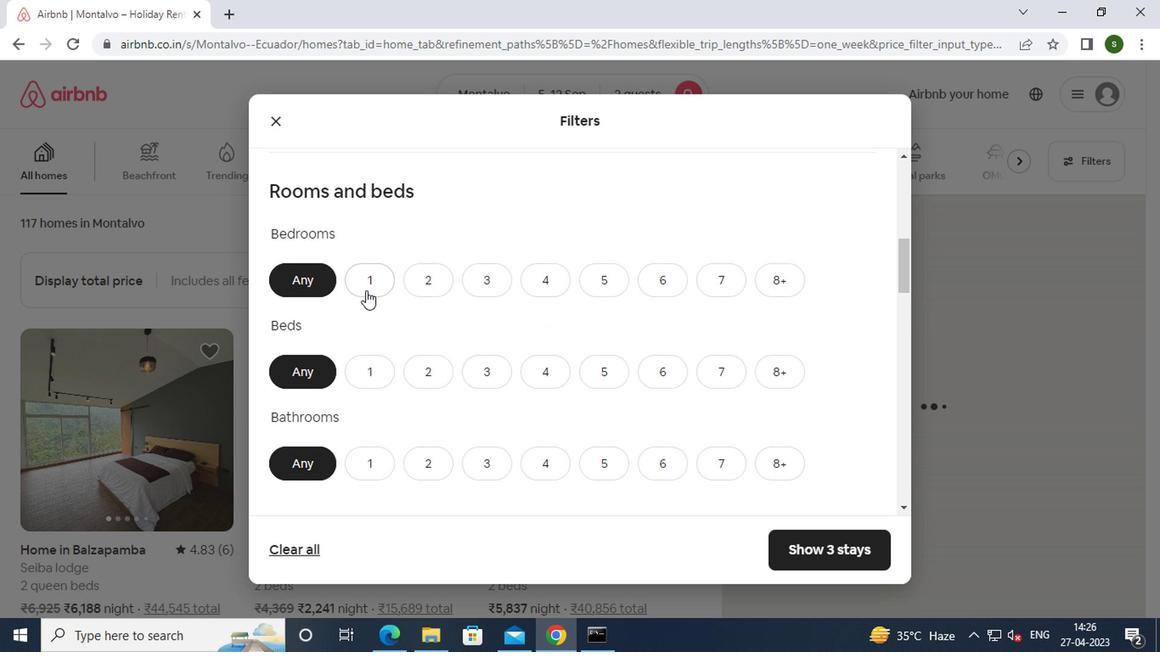 
Action: Mouse moved to (368, 379)
Screenshot: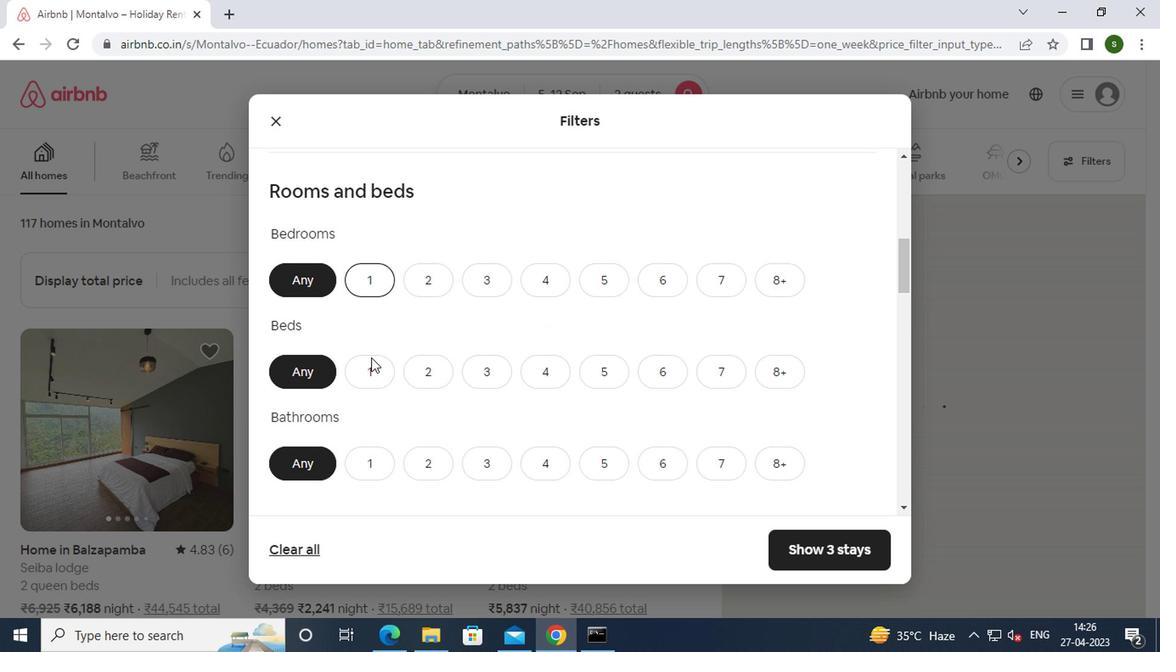 
Action: Mouse pressed left at (368, 379)
Screenshot: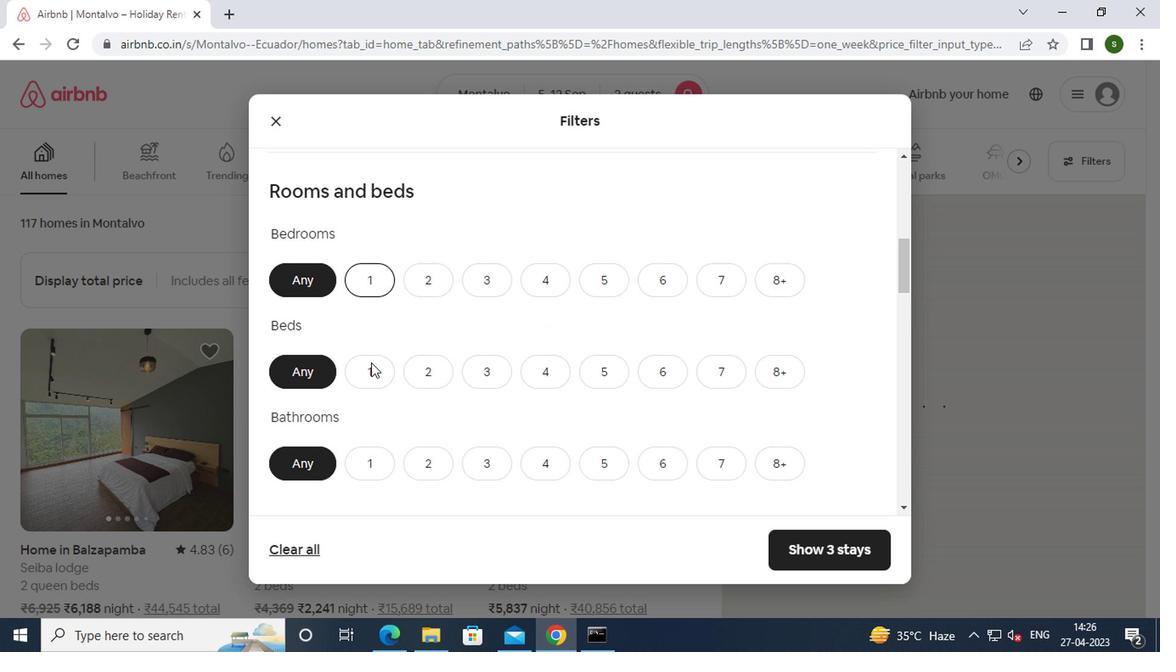 
Action: Mouse moved to (379, 475)
Screenshot: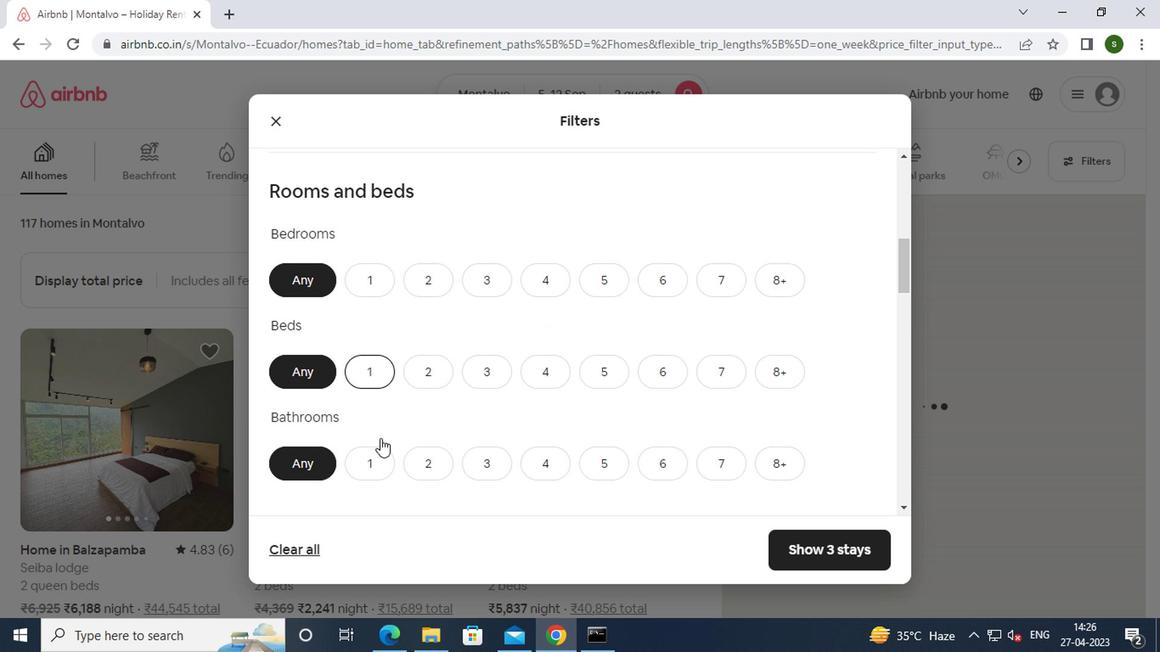 
Action: Mouse pressed left at (379, 475)
Screenshot: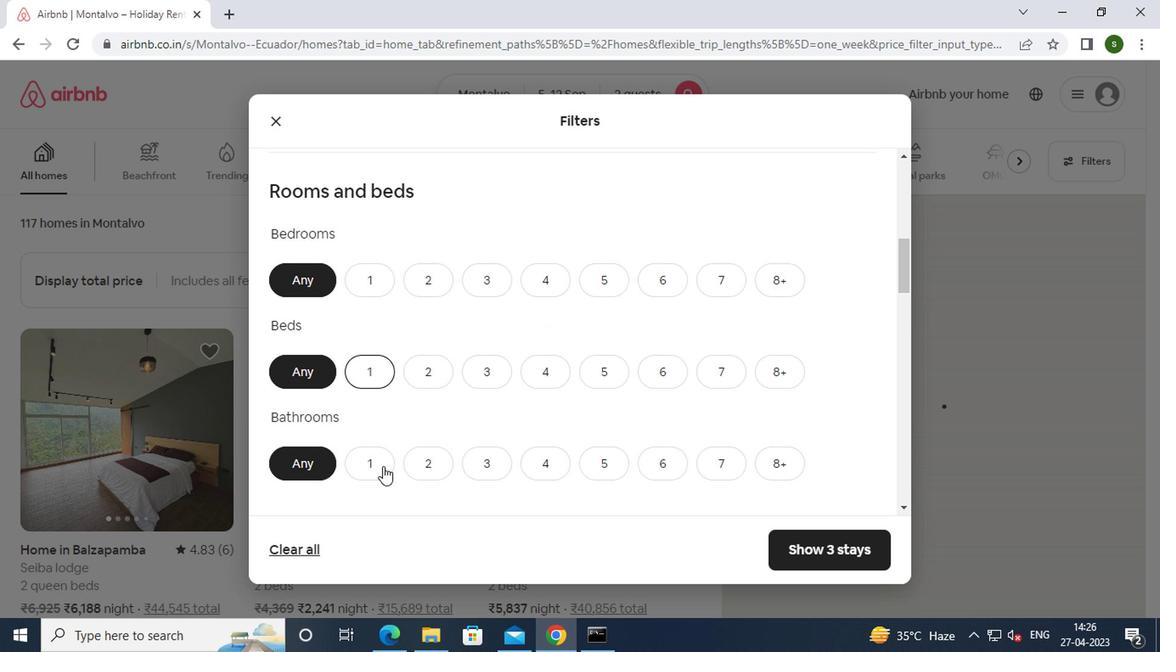 
Action: Mouse moved to (568, 400)
Screenshot: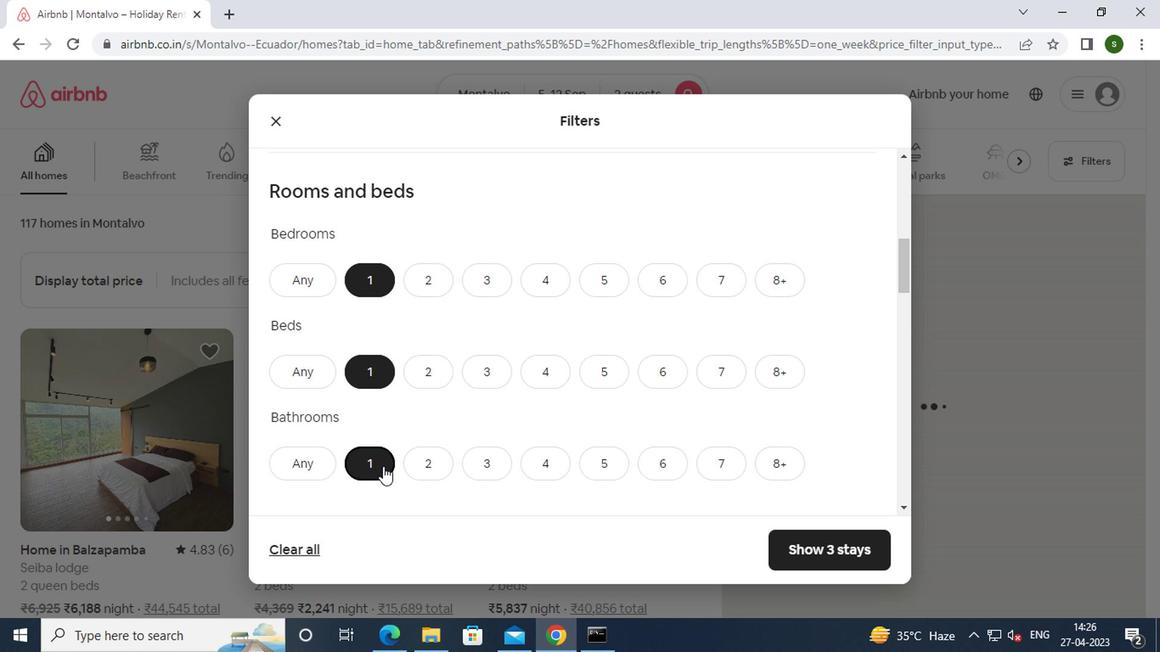 
Action: Mouse scrolled (568, 400) with delta (0, 0)
Screenshot: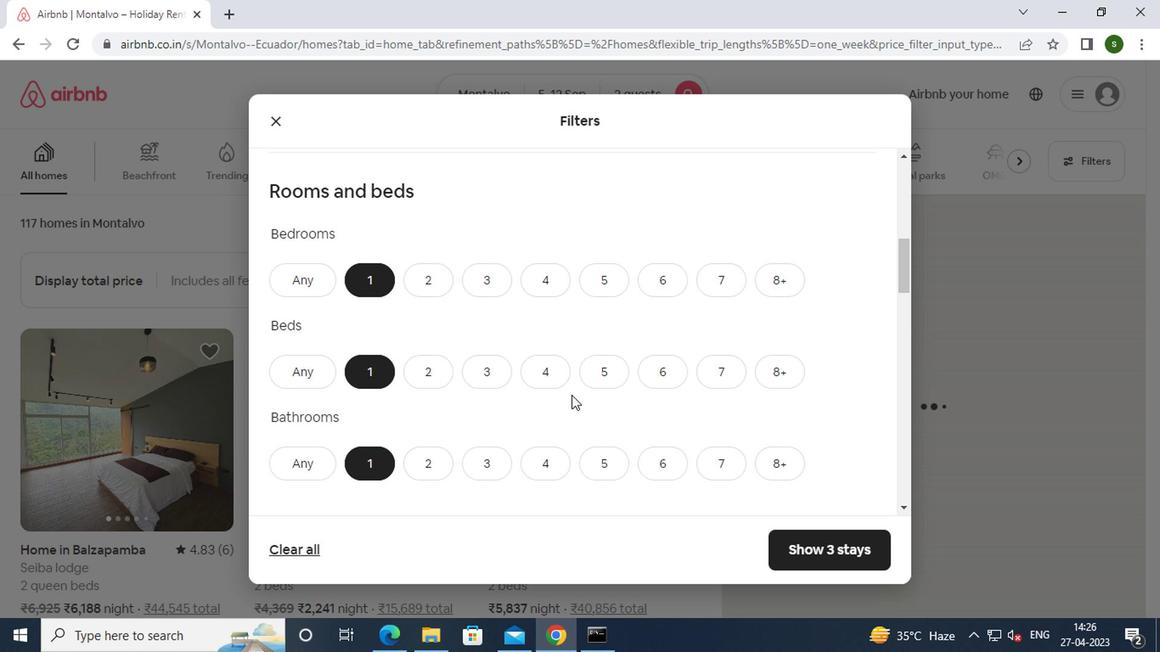 
Action: Mouse scrolled (568, 400) with delta (0, 0)
Screenshot: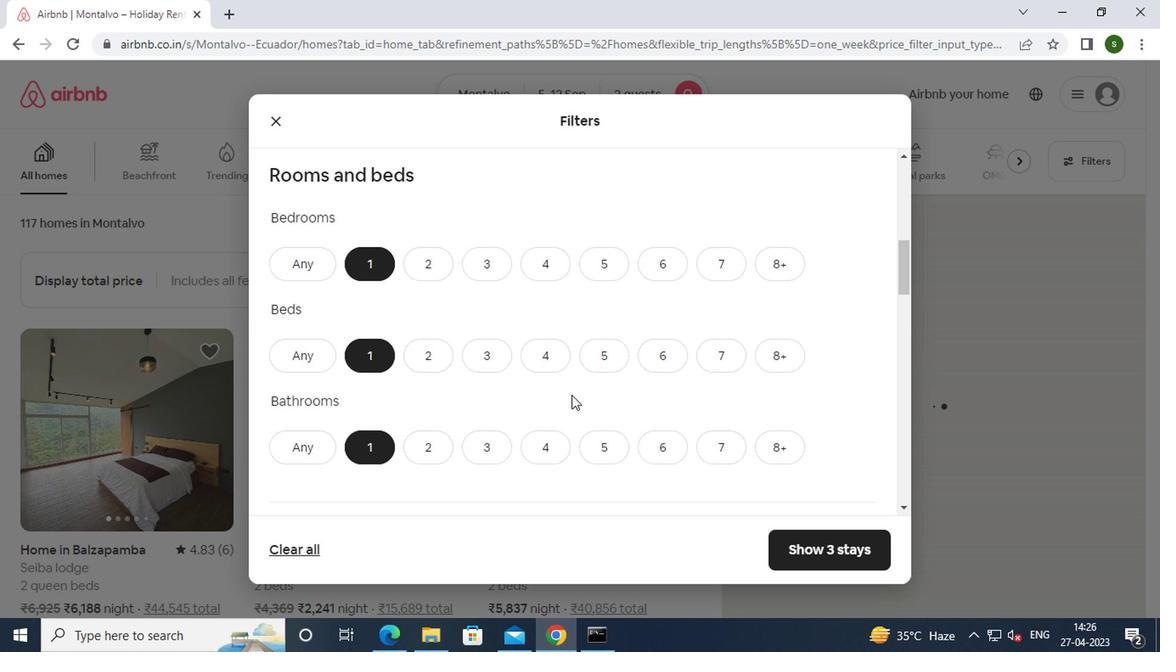 
Action: Mouse scrolled (568, 400) with delta (0, 0)
Screenshot: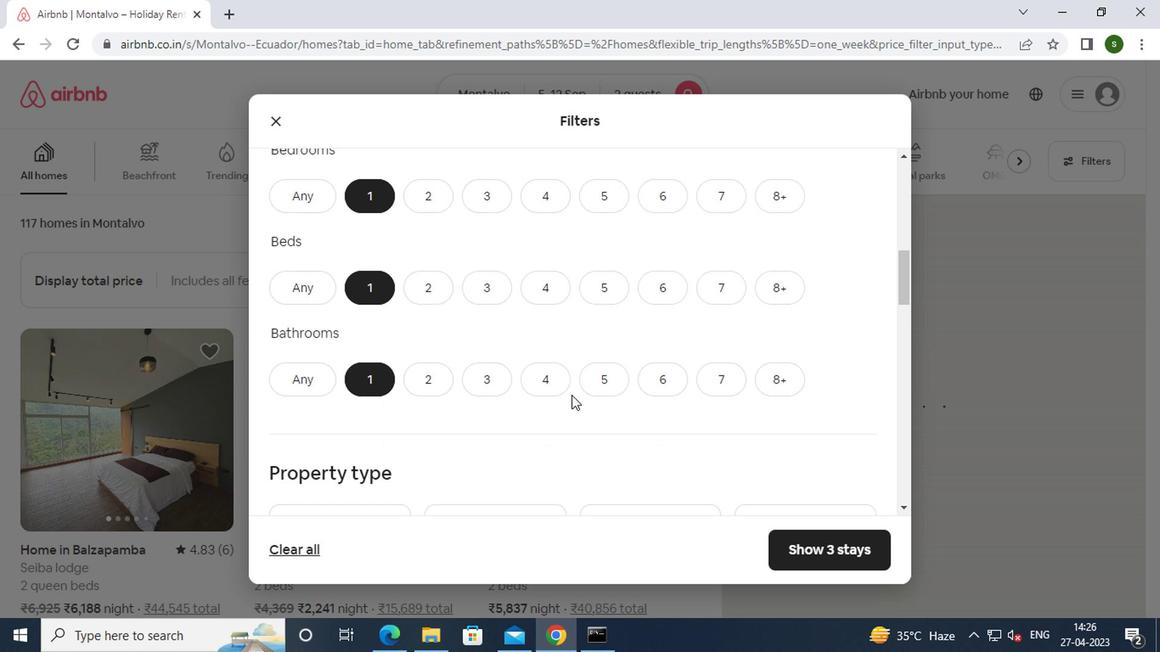 
Action: Mouse scrolled (568, 400) with delta (0, 0)
Screenshot: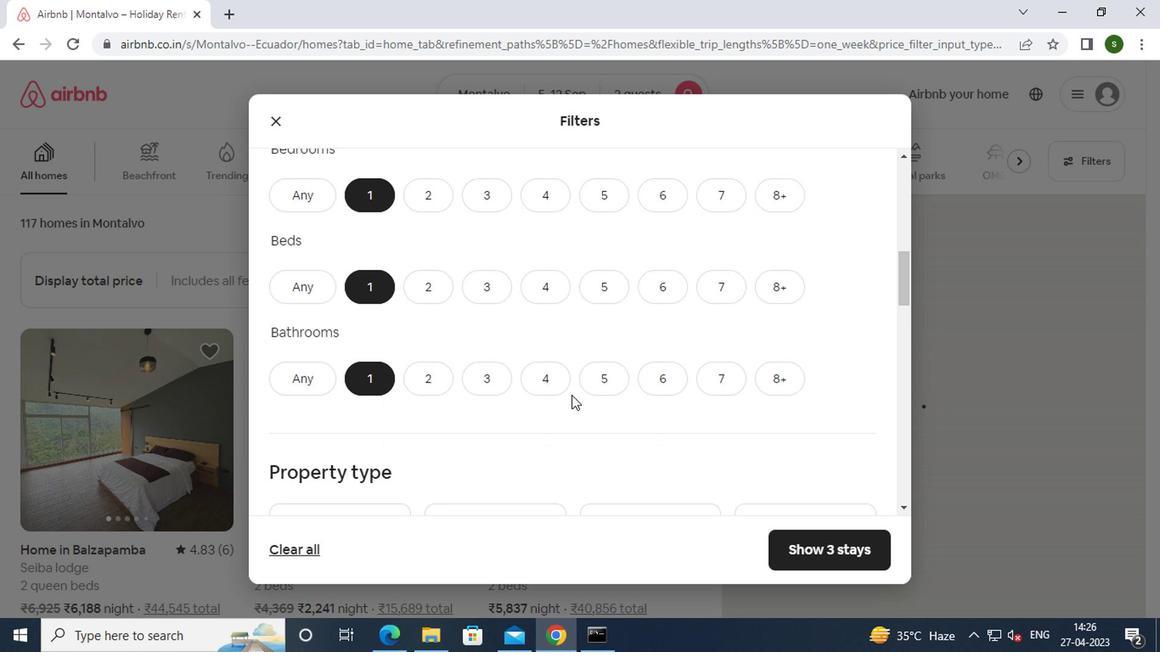 
Action: Mouse moved to (356, 323)
Screenshot: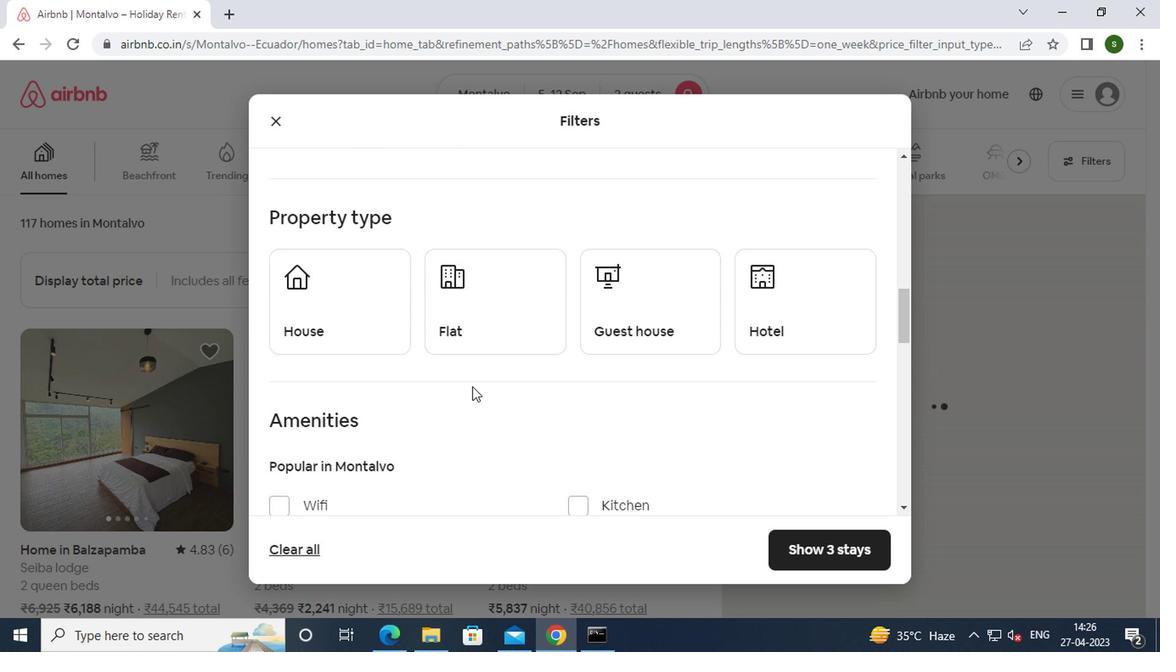 
Action: Mouse pressed left at (356, 323)
Screenshot: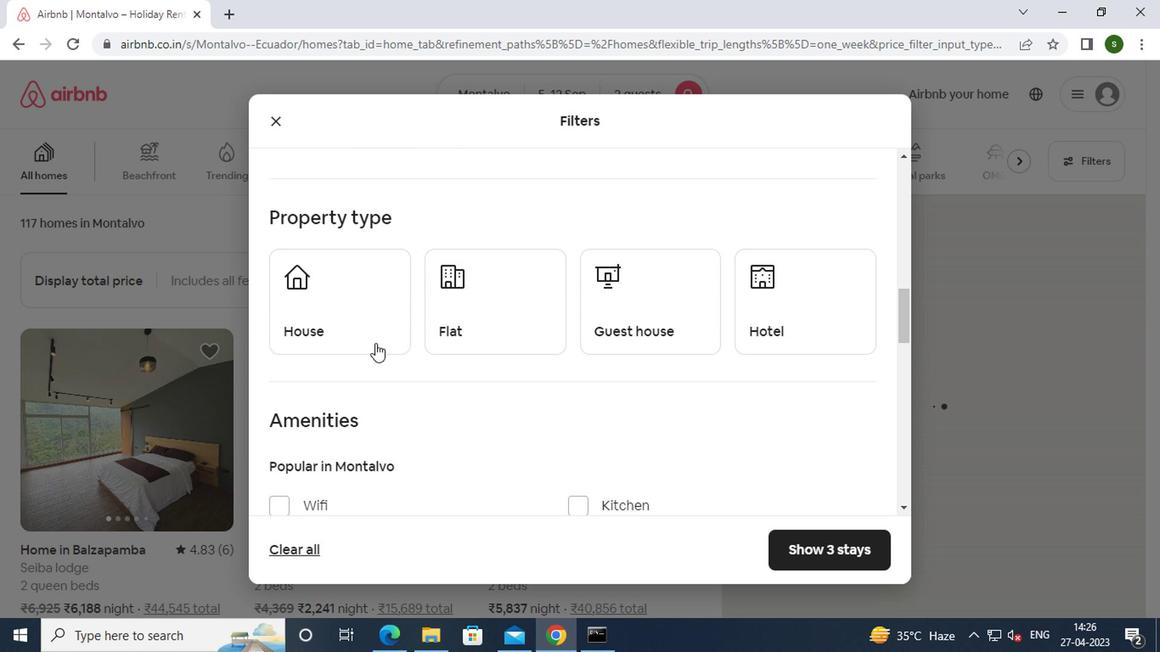 
Action: Mouse moved to (471, 313)
Screenshot: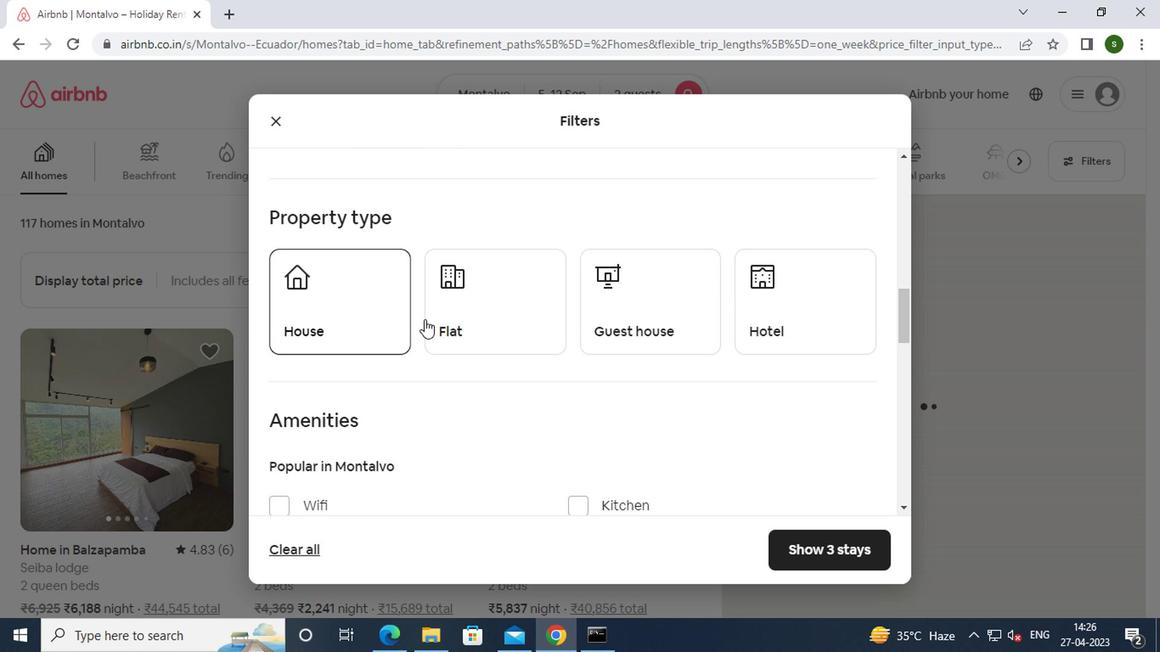 
Action: Mouse pressed left at (471, 313)
Screenshot: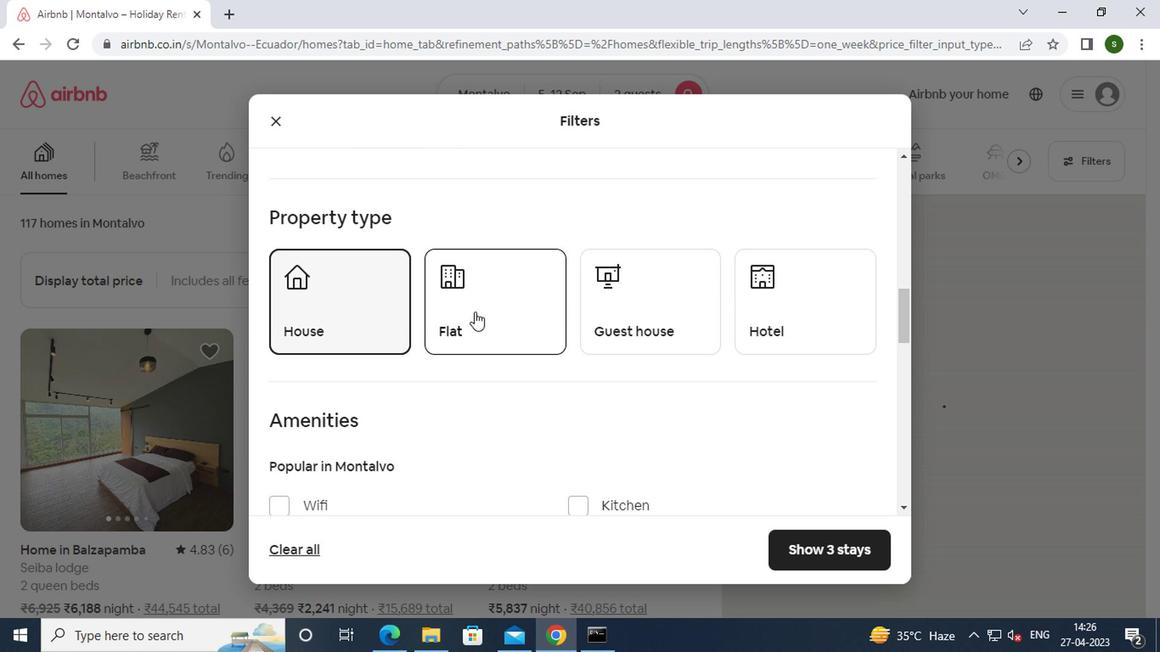 
Action: Mouse moved to (608, 333)
Screenshot: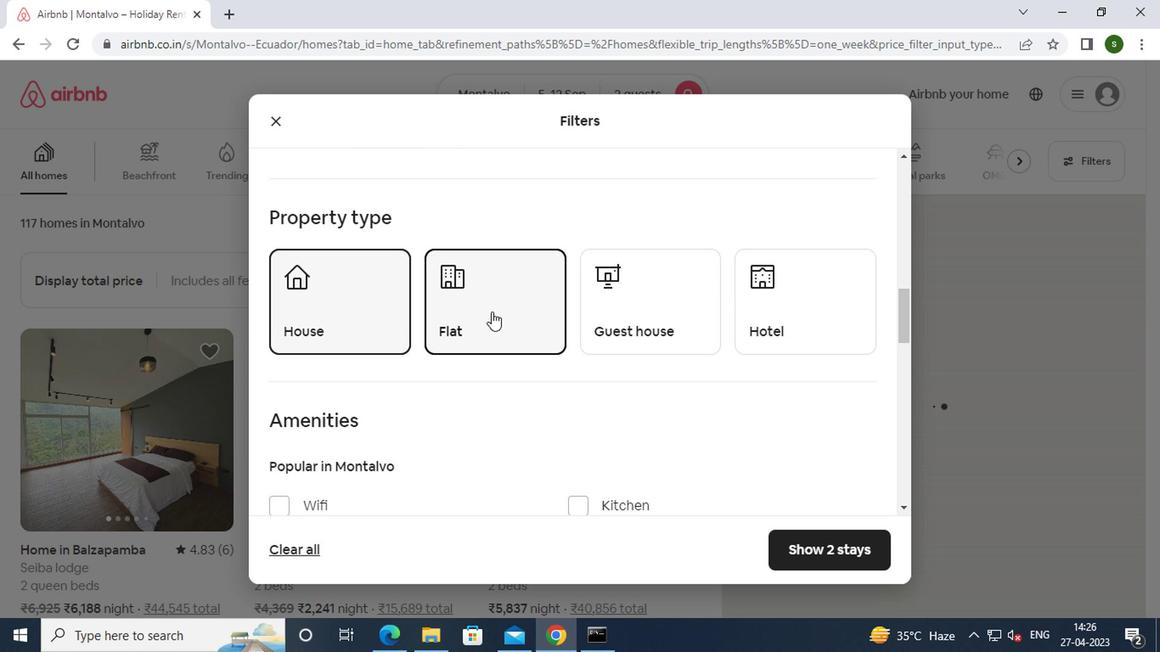 
Action: Mouse pressed left at (608, 333)
Screenshot: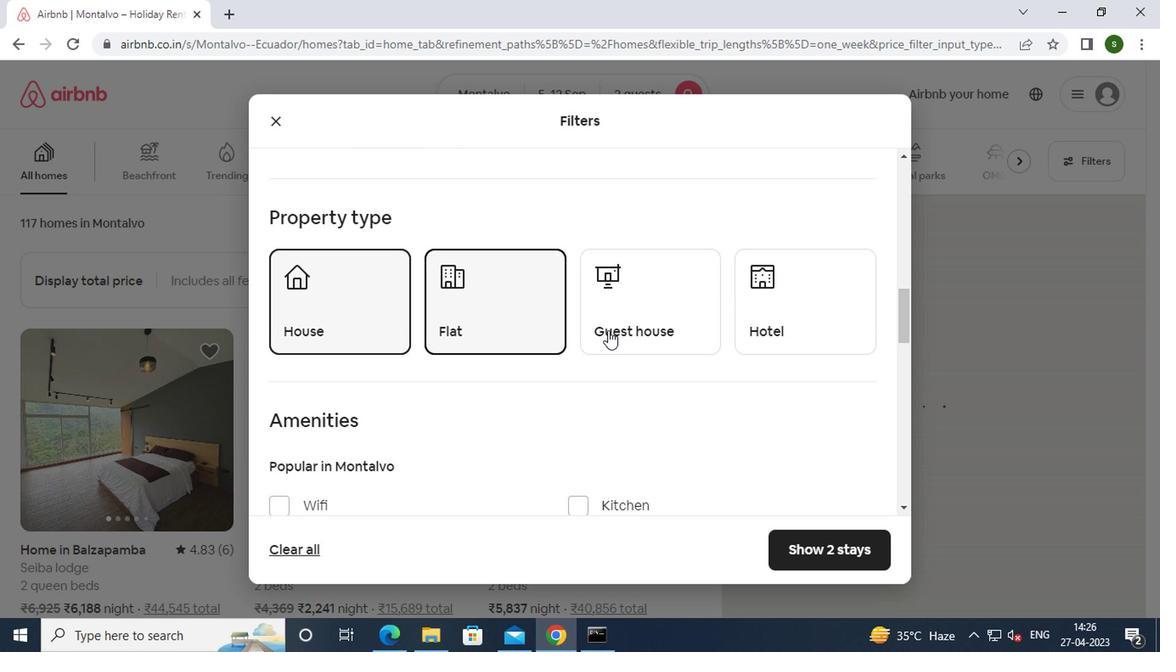 
Action: Mouse moved to (789, 308)
Screenshot: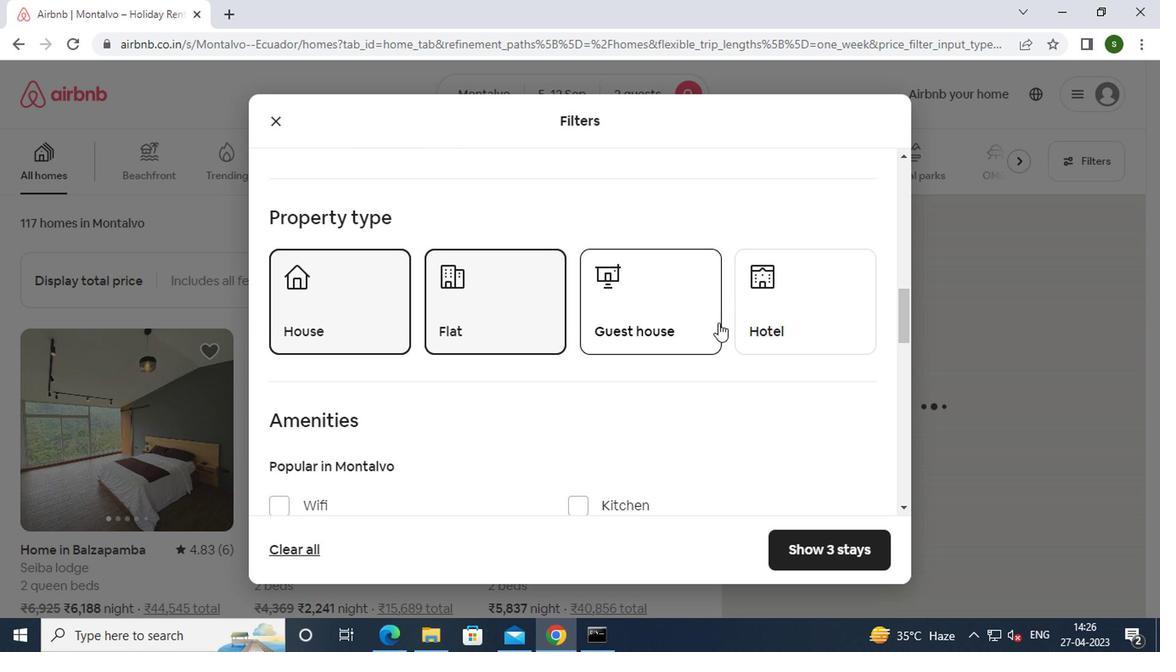 
Action: Mouse pressed left at (789, 308)
Screenshot: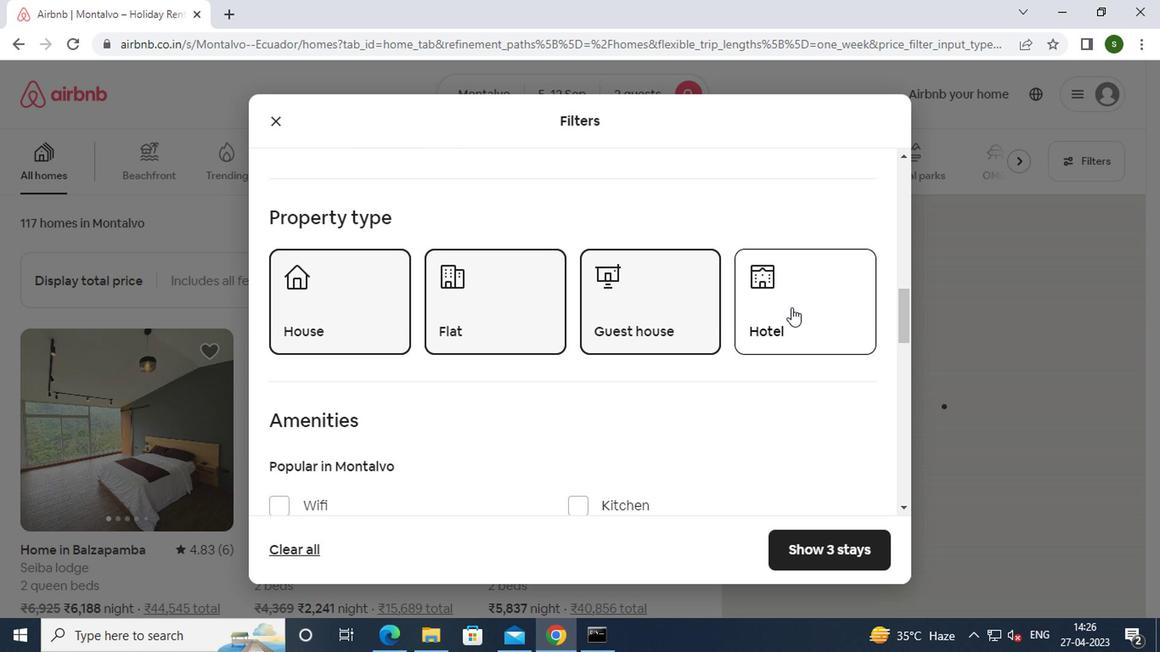 
Action: Mouse moved to (671, 342)
Screenshot: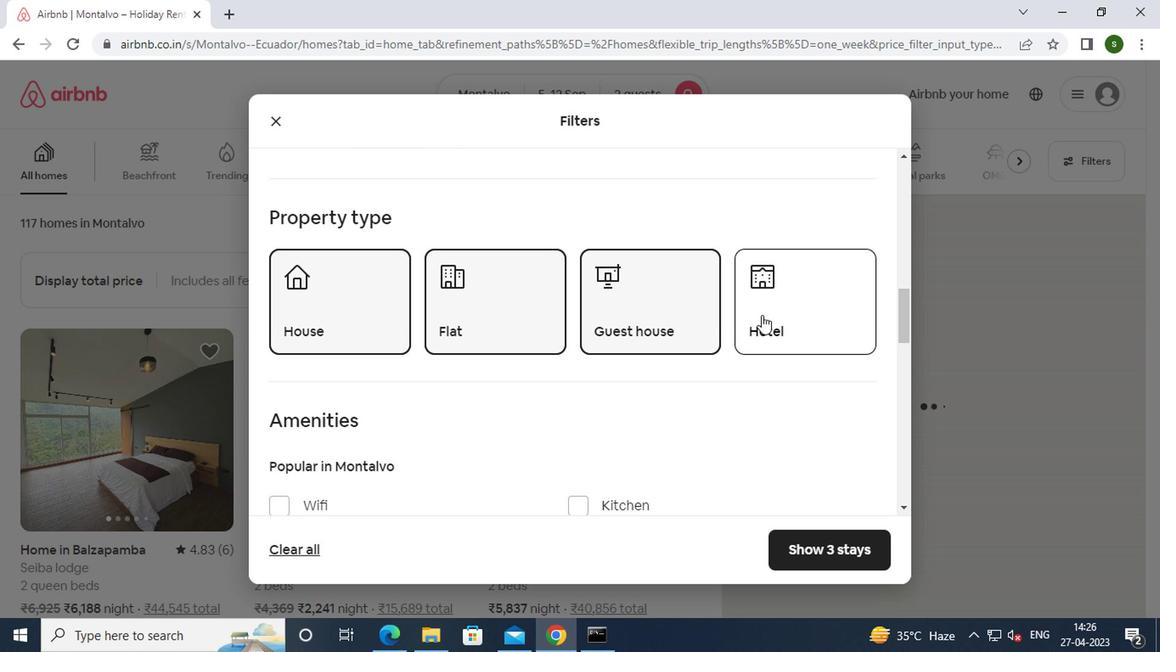 
Action: Mouse scrolled (671, 342) with delta (0, 0)
Screenshot: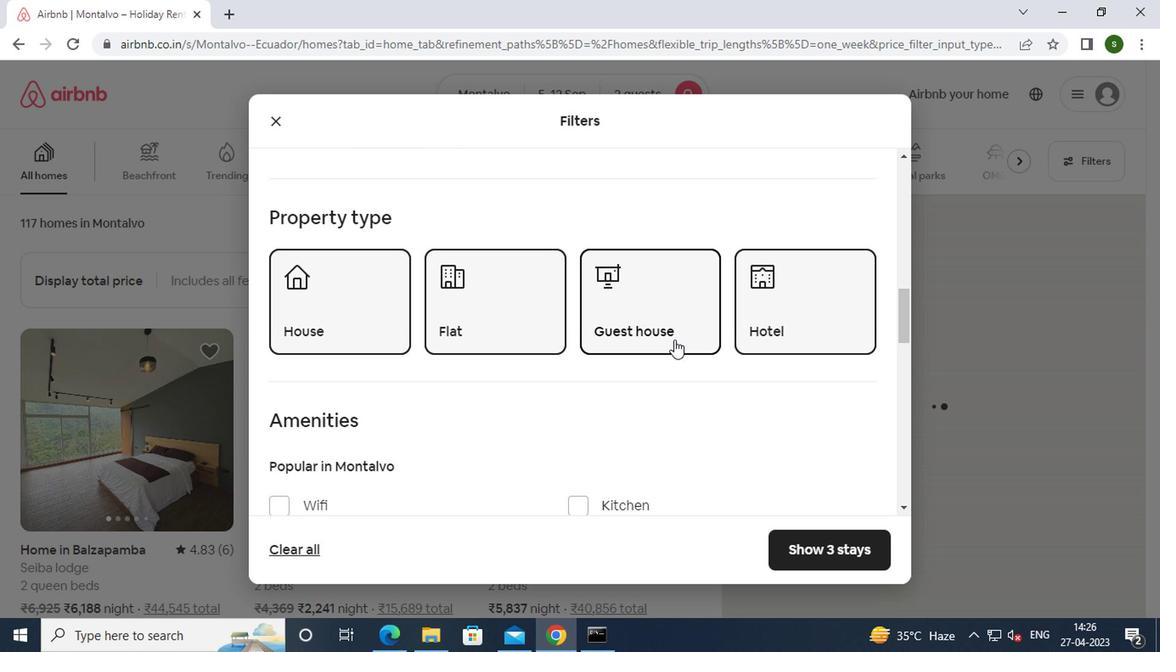 
Action: Mouse scrolled (671, 342) with delta (0, 0)
Screenshot: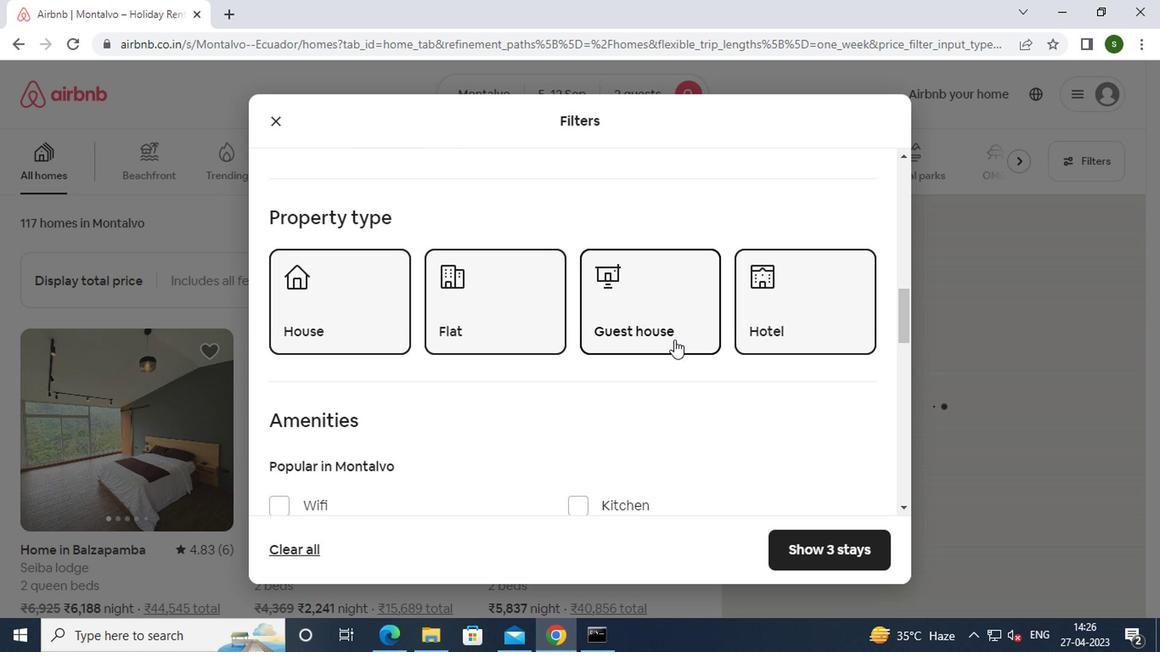 
Action: Mouse scrolled (671, 342) with delta (0, 0)
Screenshot: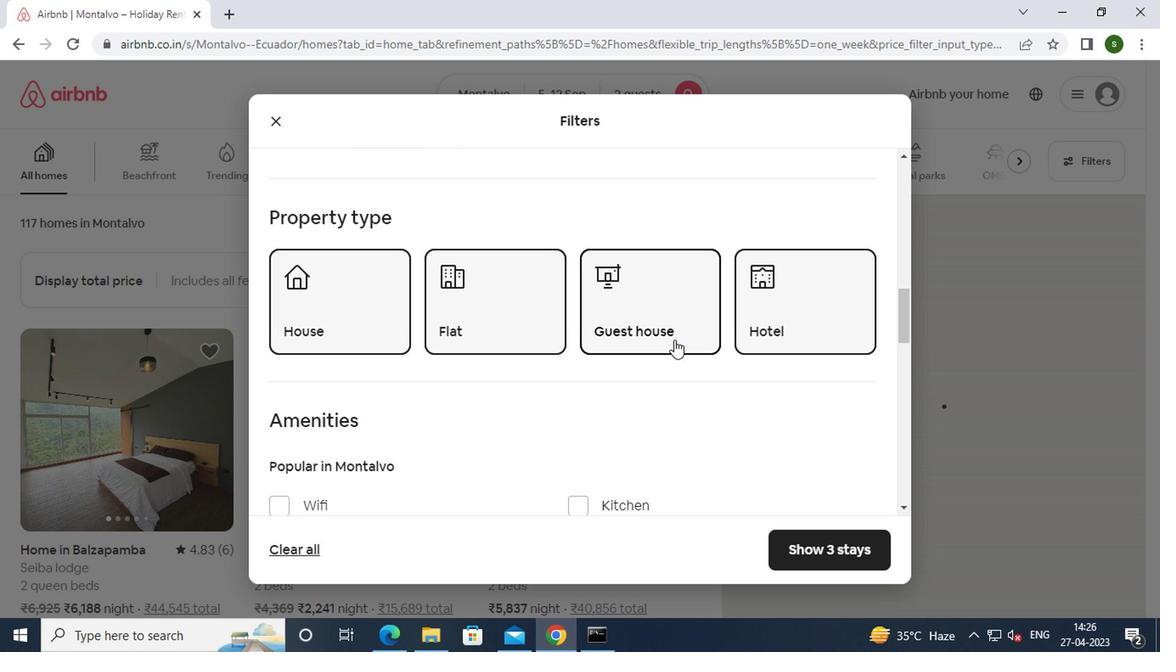 
Action: Mouse scrolled (671, 342) with delta (0, 0)
Screenshot: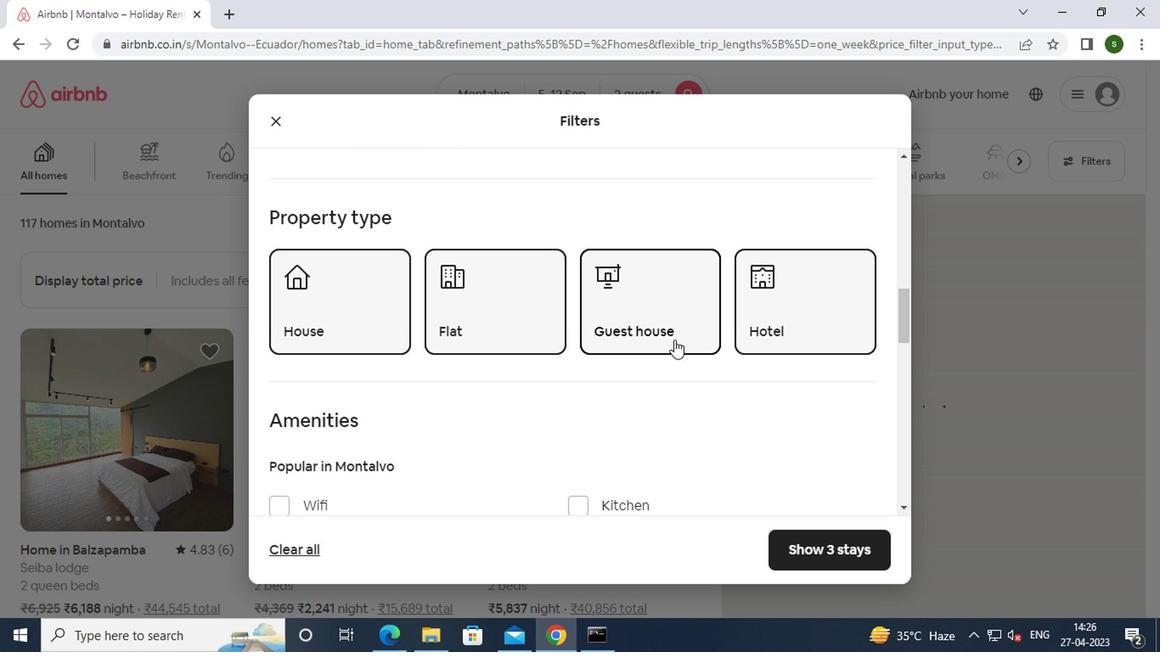 
Action: Mouse scrolled (671, 342) with delta (0, 0)
Screenshot: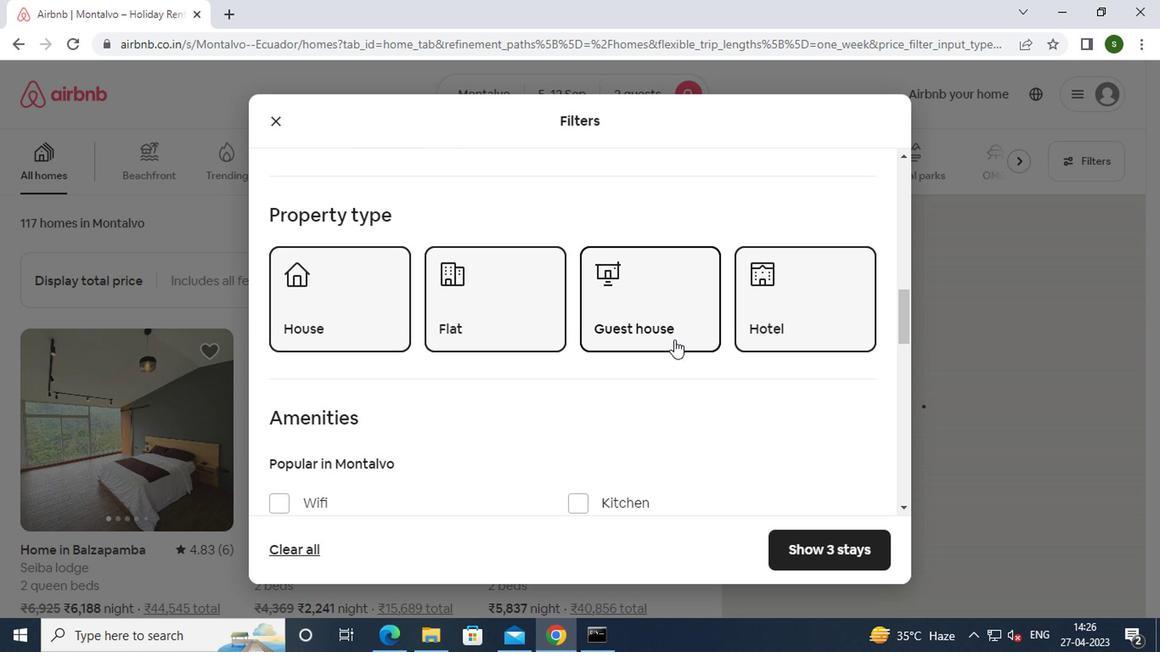
Action: Mouse scrolled (671, 342) with delta (0, 0)
Screenshot: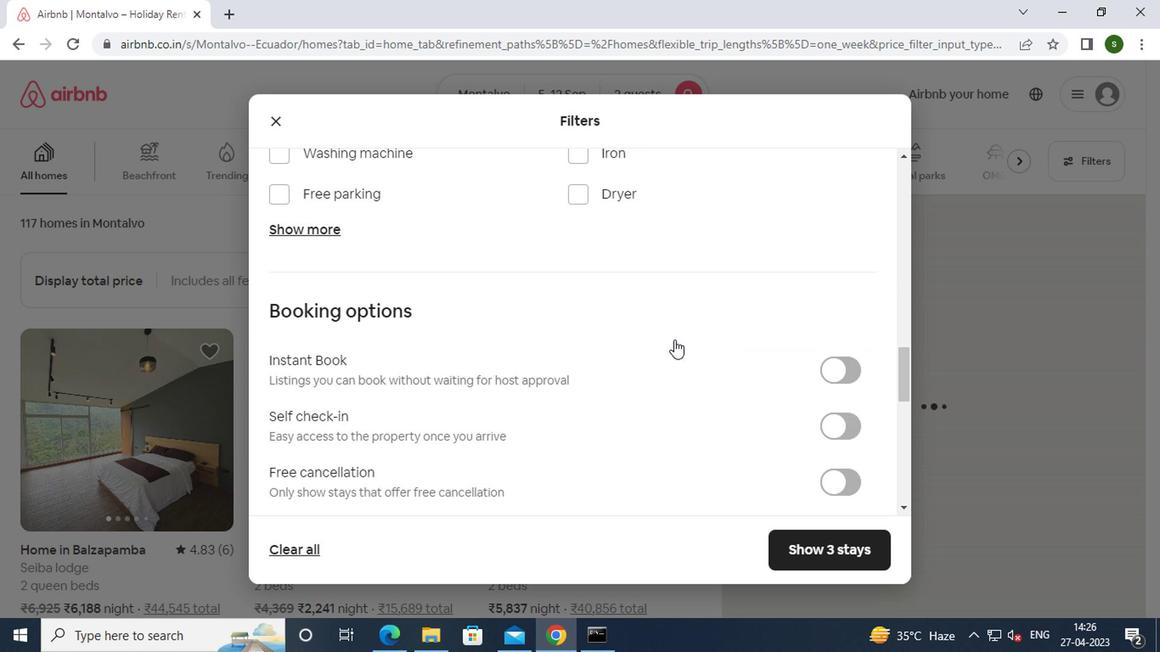 
Action: Mouse scrolled (671, 342) with delta (0, 0)
Screenshot: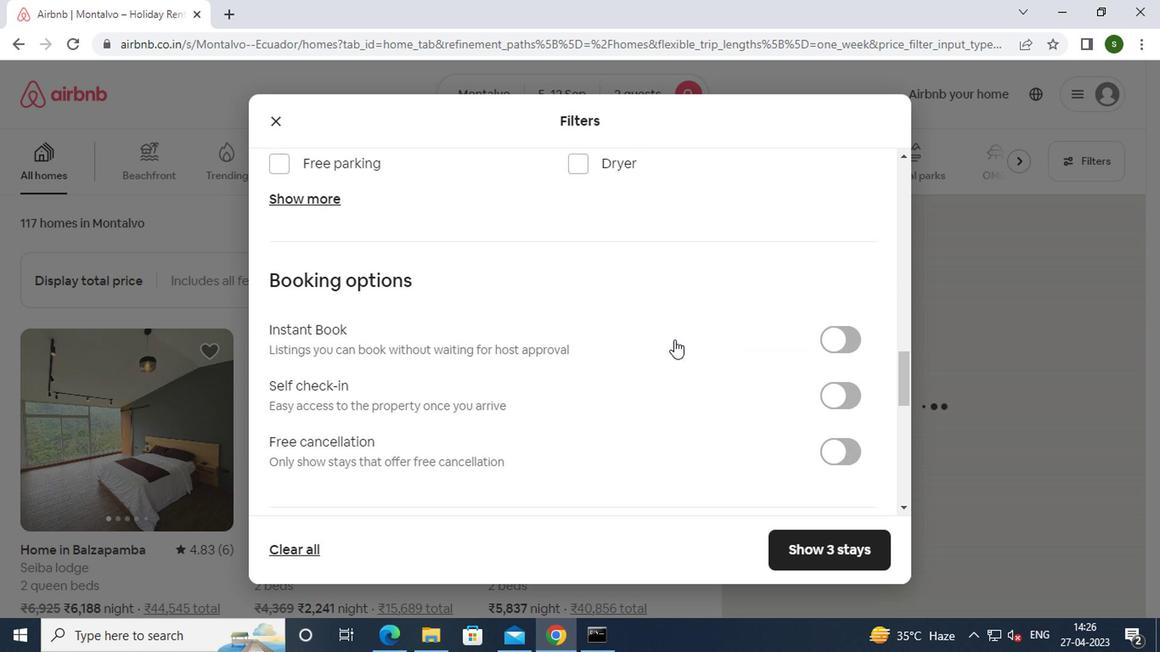 
Action: Mouse moved to (825, 220)
Screenshot: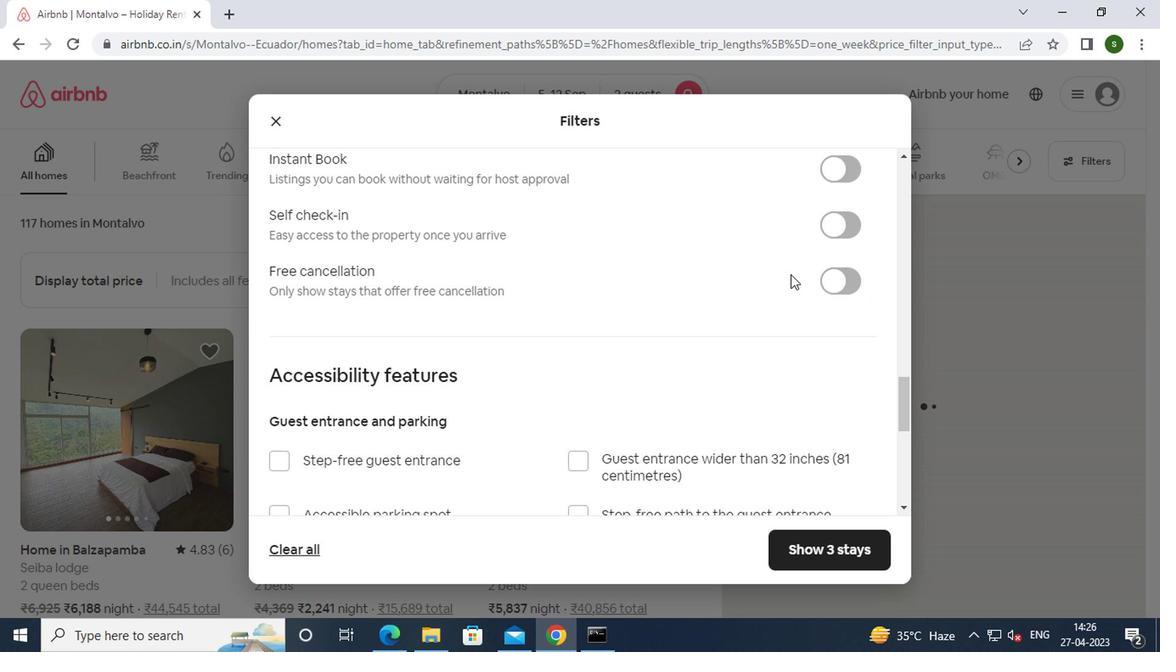 
Action: Mouse pressed left at (825, 220)
Screenshot: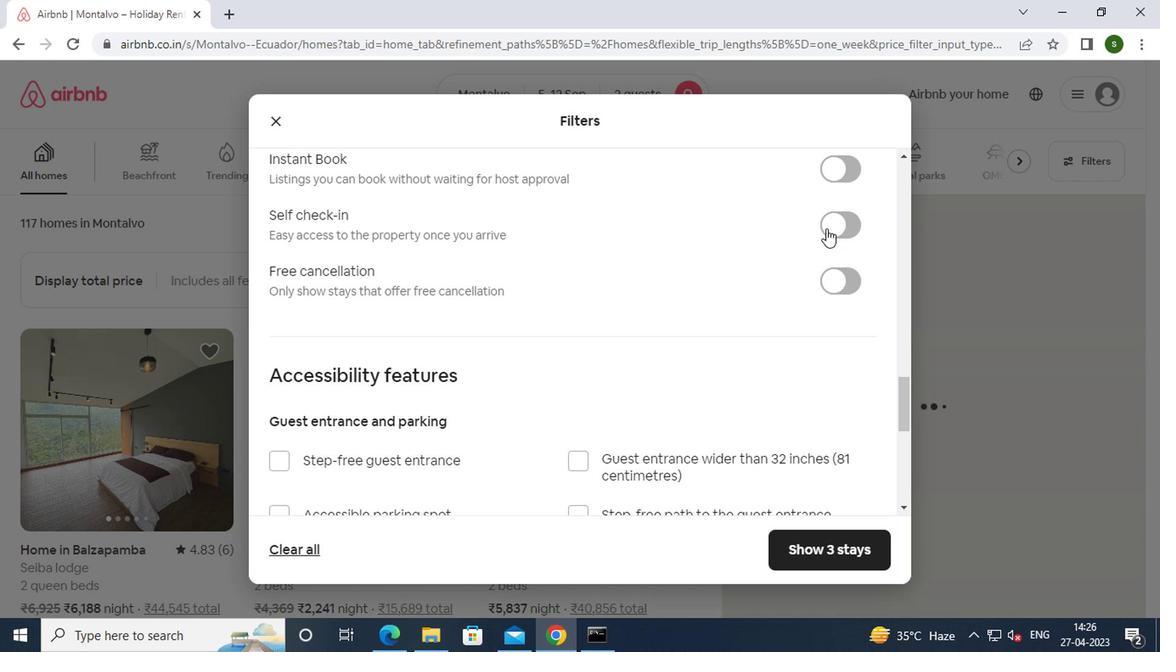 
Action: Mouse moved to (618, 346)
Screenshot: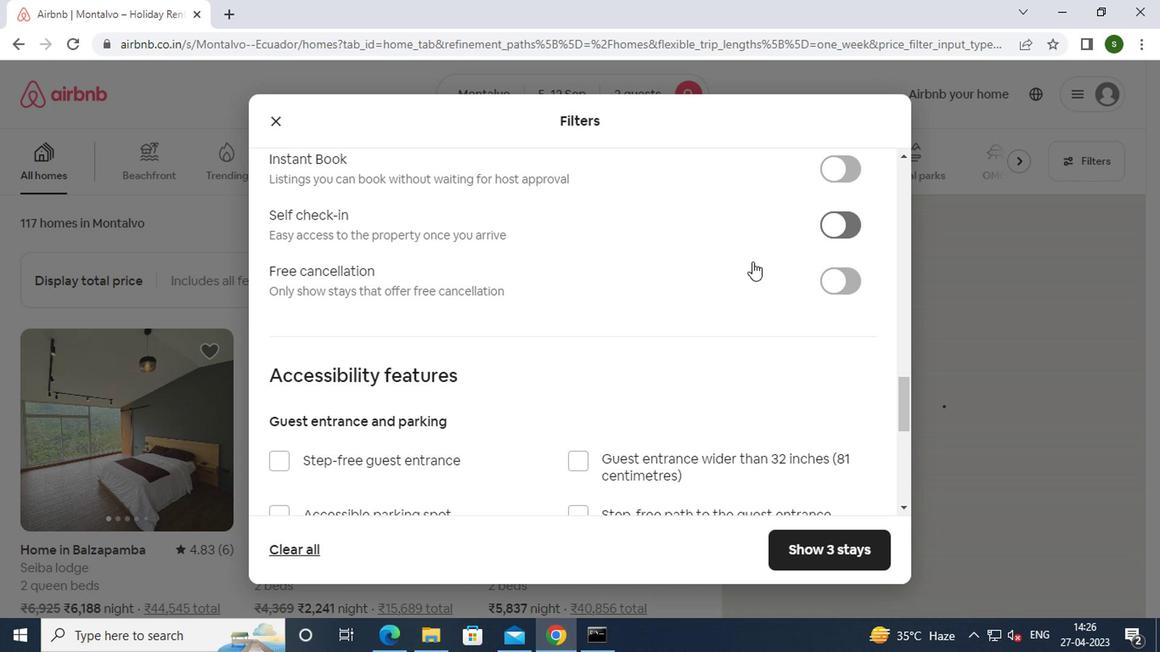 
Action: Mouse scrolled (618, 345) with delta (0, 0)
Screenshot: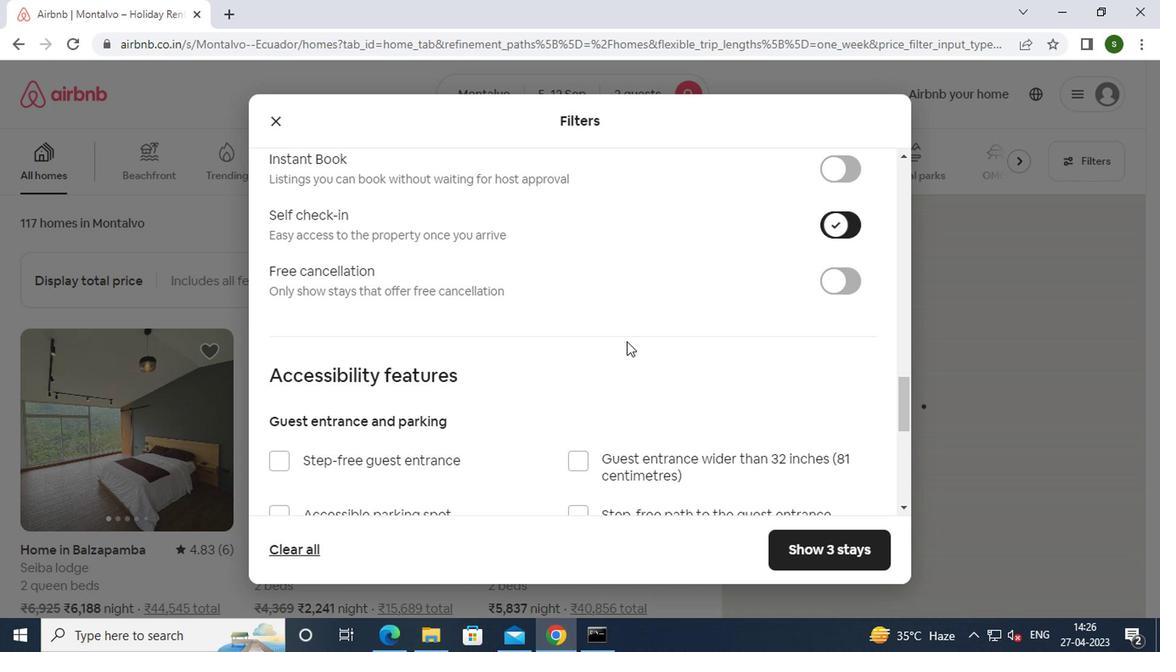 
Action: Mouse scrolled (618, 345) with delta (0, 0)
Screenshot: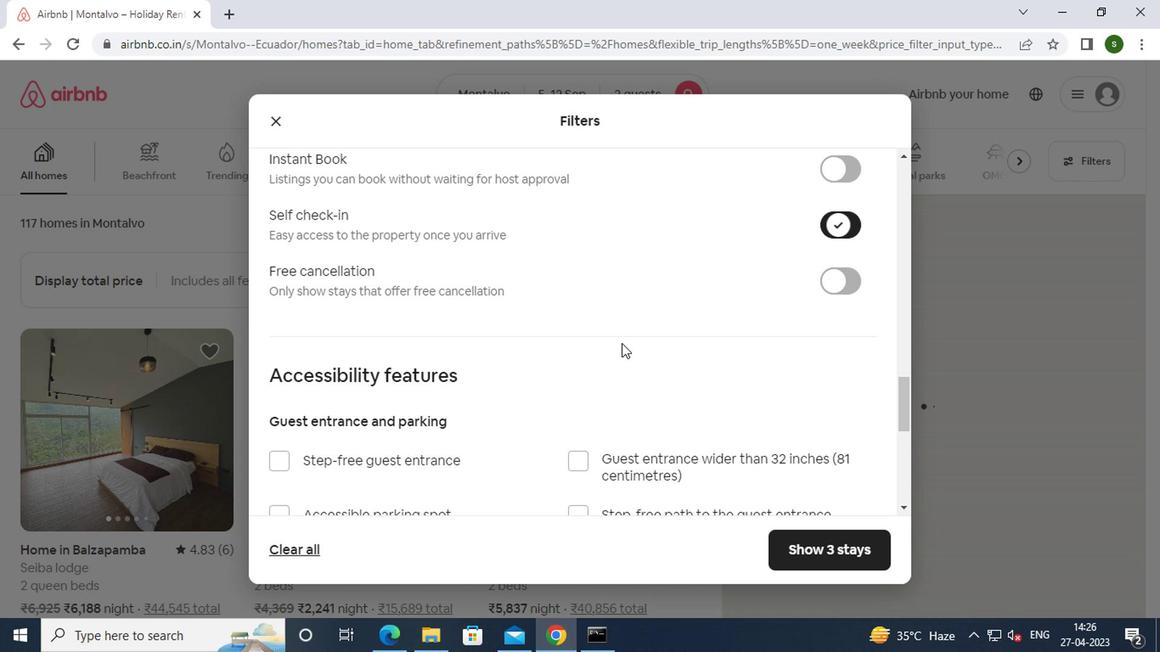 
Action: Mouse scrolled (618, 345) with delta (0, 0)
Screenshot: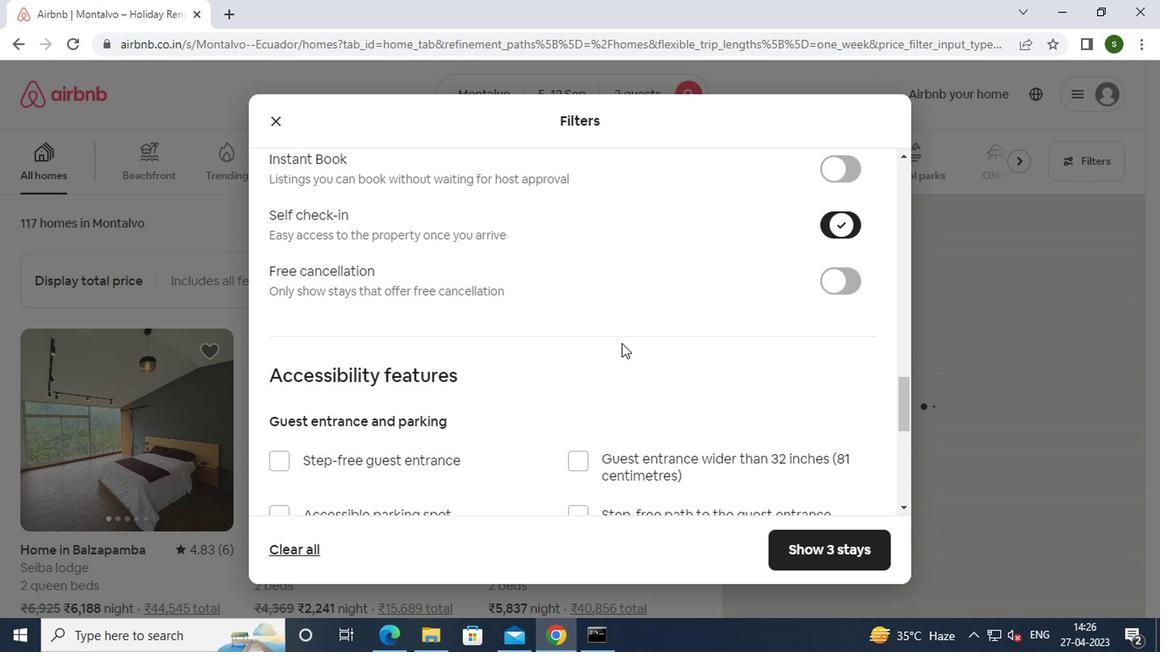 
Action: Mouse scrolled (618, 345) with delta (0, 0)
Screenshot: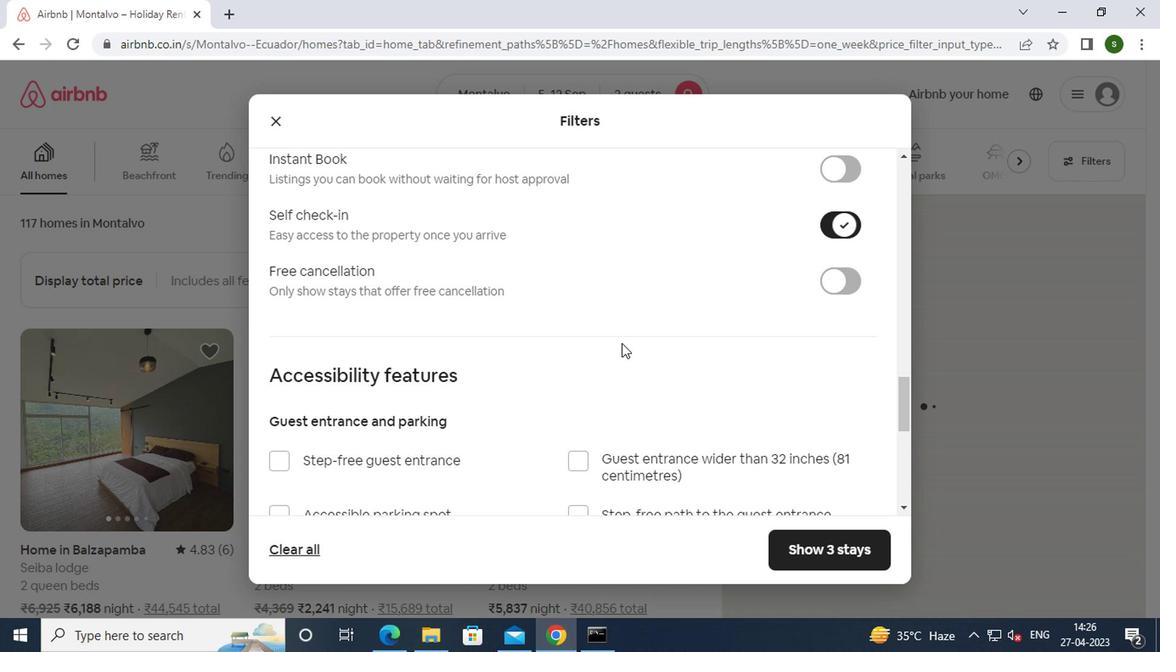
Action: Mouse scrolled (618, 345) with delta (0, 0)
Screenshot: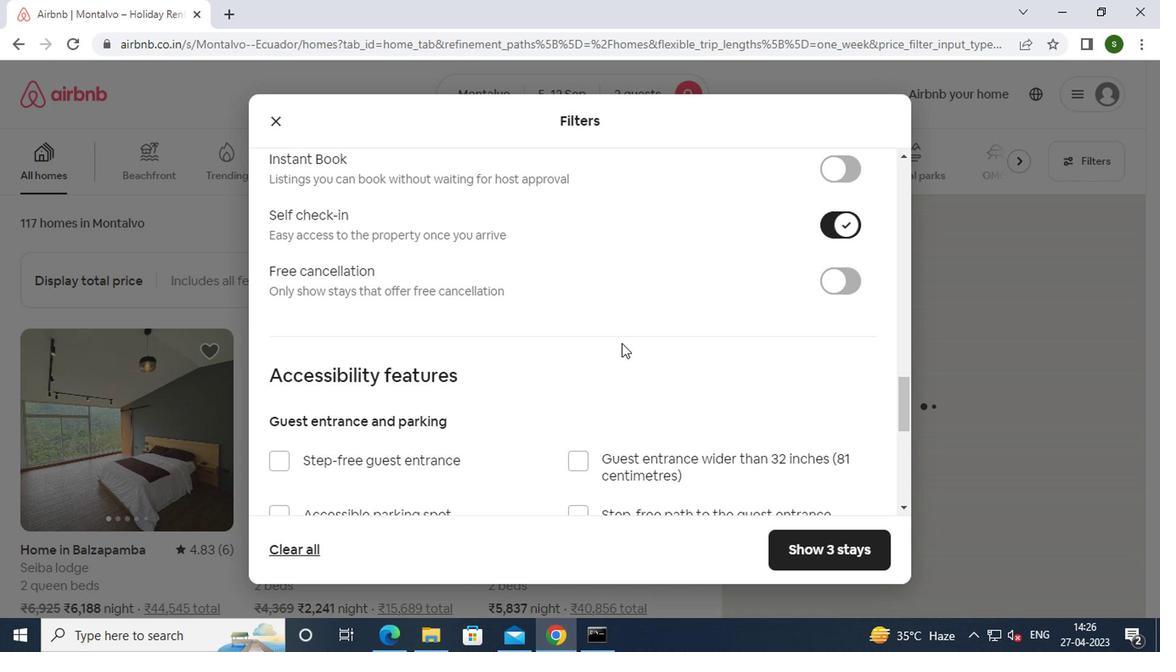 
Action: Mouse scrolled (618, 345) with delta (0, 0)
Screenshot: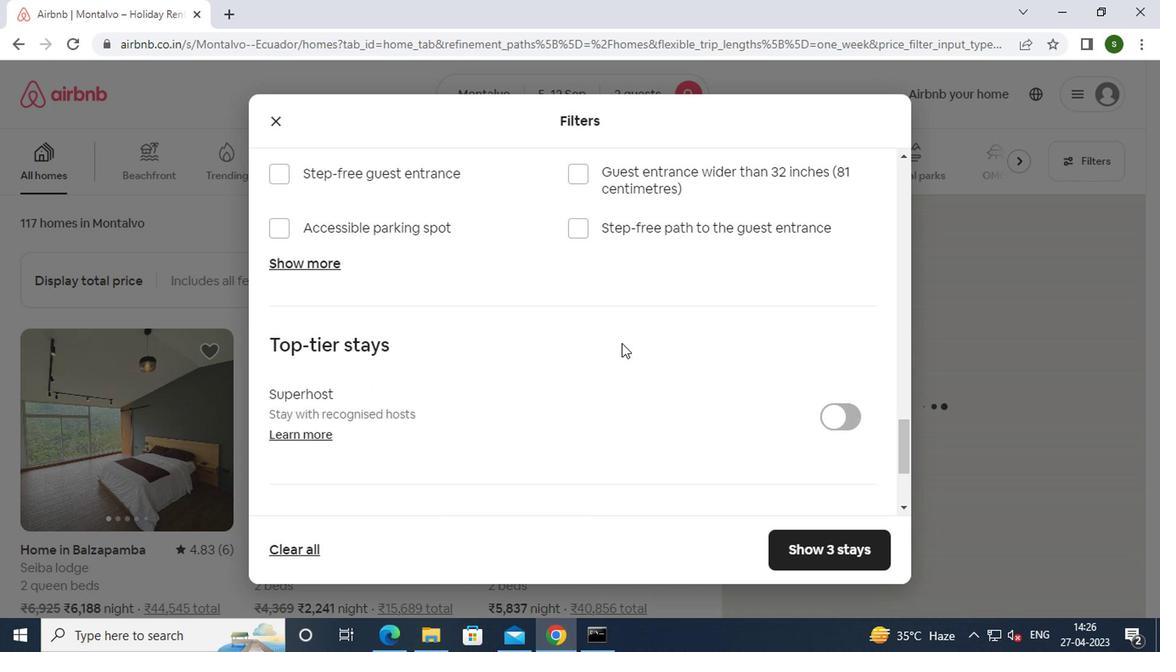 
Action: Mouse scrolled (618, 345) with delta (0, 0)
Screenshot: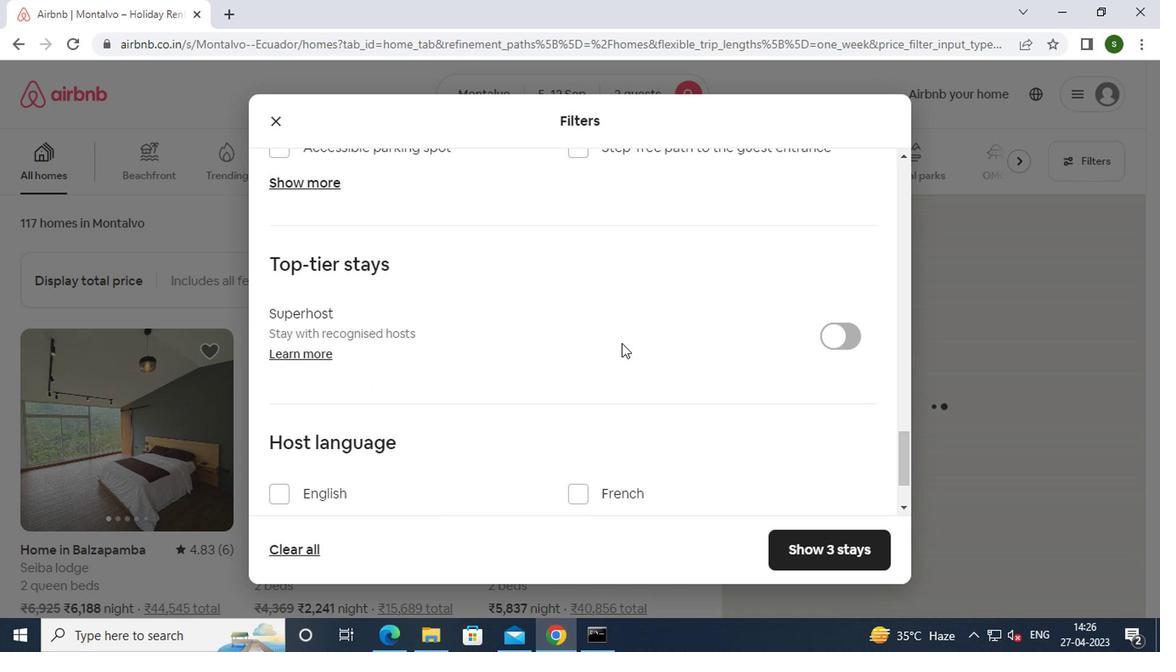 
Action: Mouse moved to (291, 404)
Screenshot: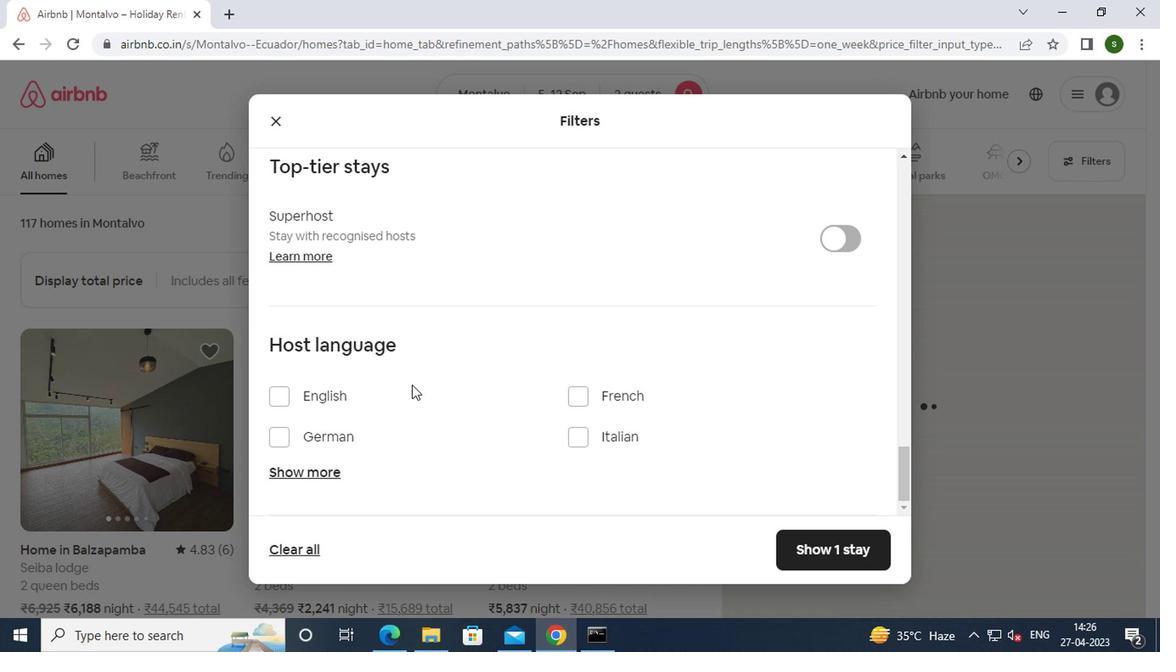 
Action: Mouse pressed left at (291, 404)
Screenshot: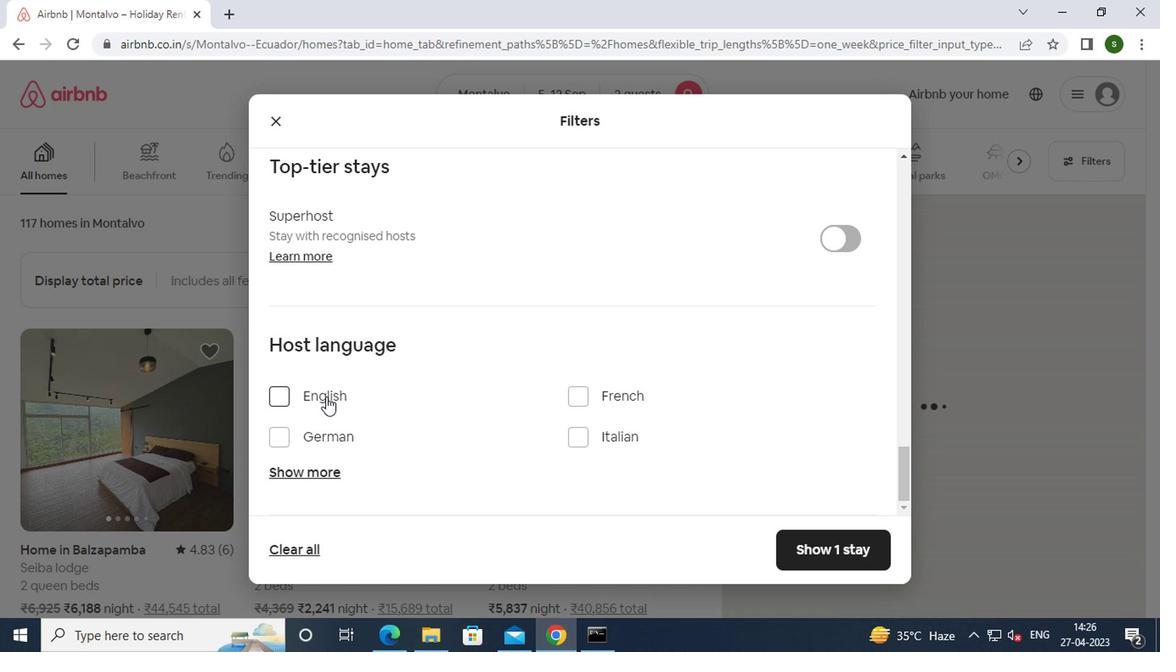 
Action: Mouse moved to (821, 551)
Screenshot: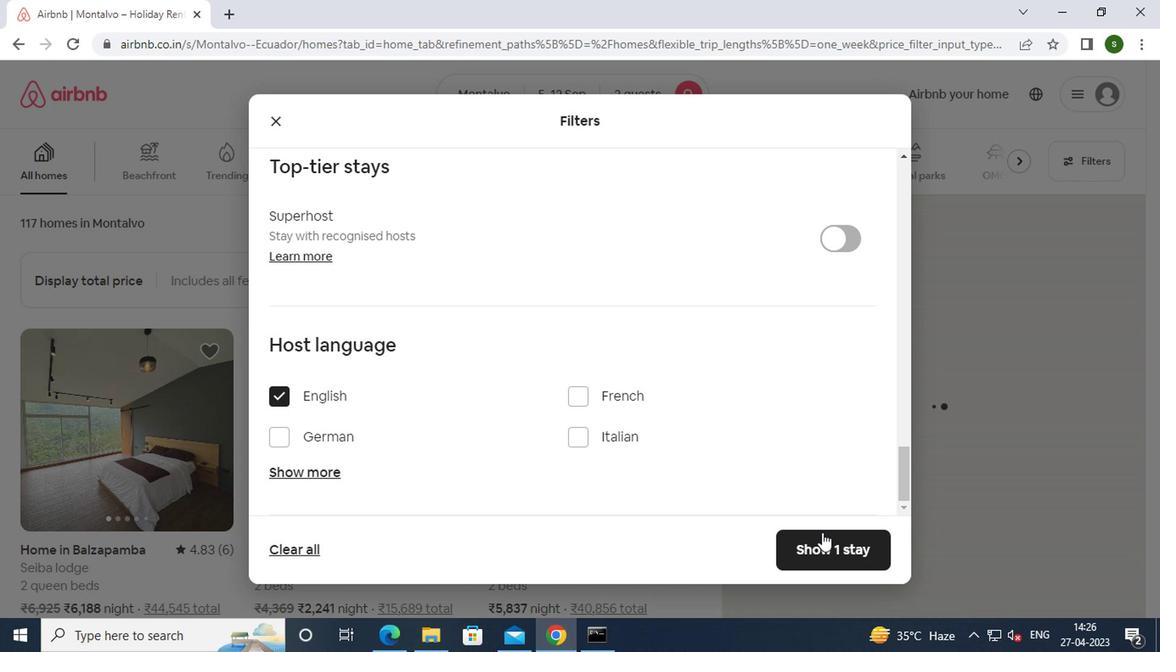 
Action: Mouse pressed left at (821, 551)
Screenshot: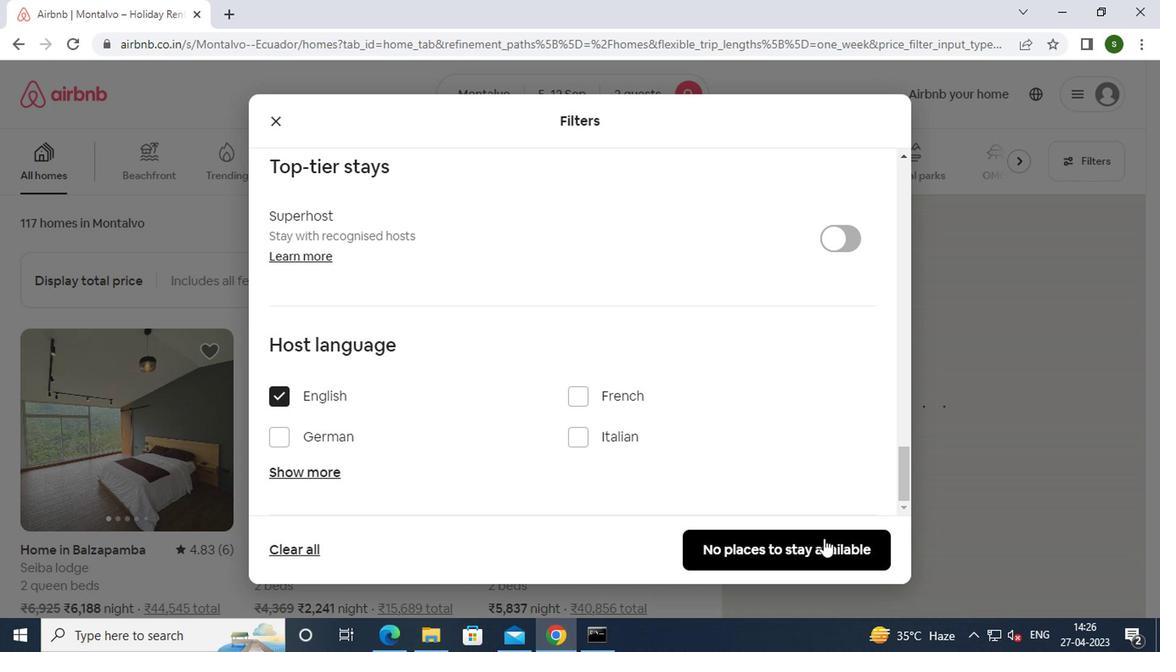 
Action: Mouse moved to (594, 402)
Screenshot: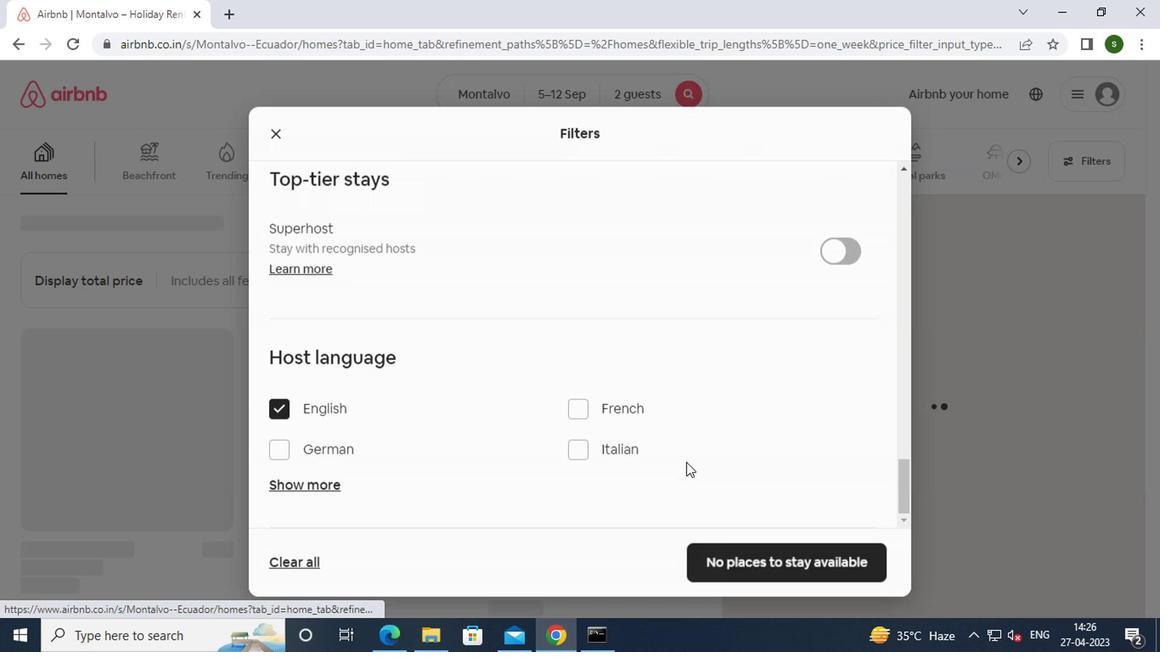 
